 Task: Add Derma-E Vitamin E Oil 14000 Iu to the cart.
Action: Mouse pressed left at (316, 117)
Screenshot: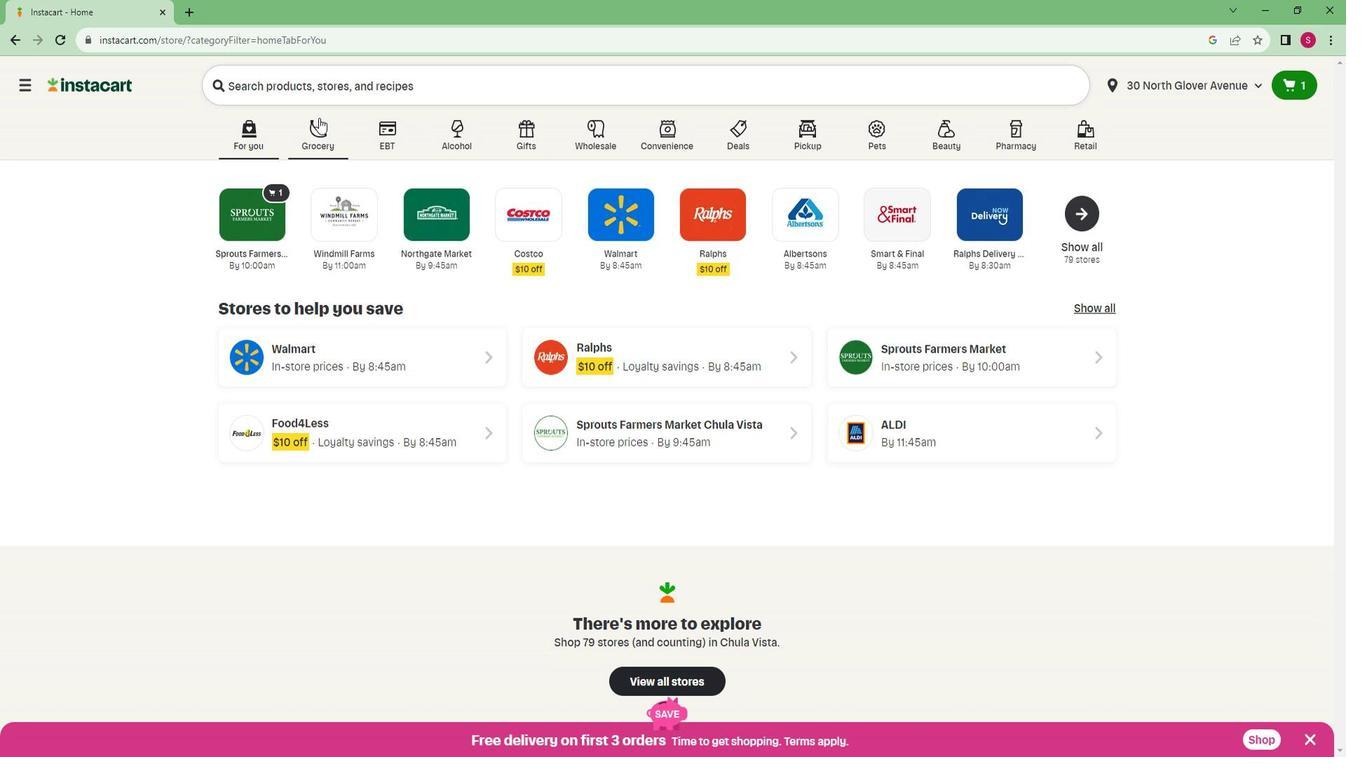 
Action: Mouse moved to (290, 388)
Screenshot: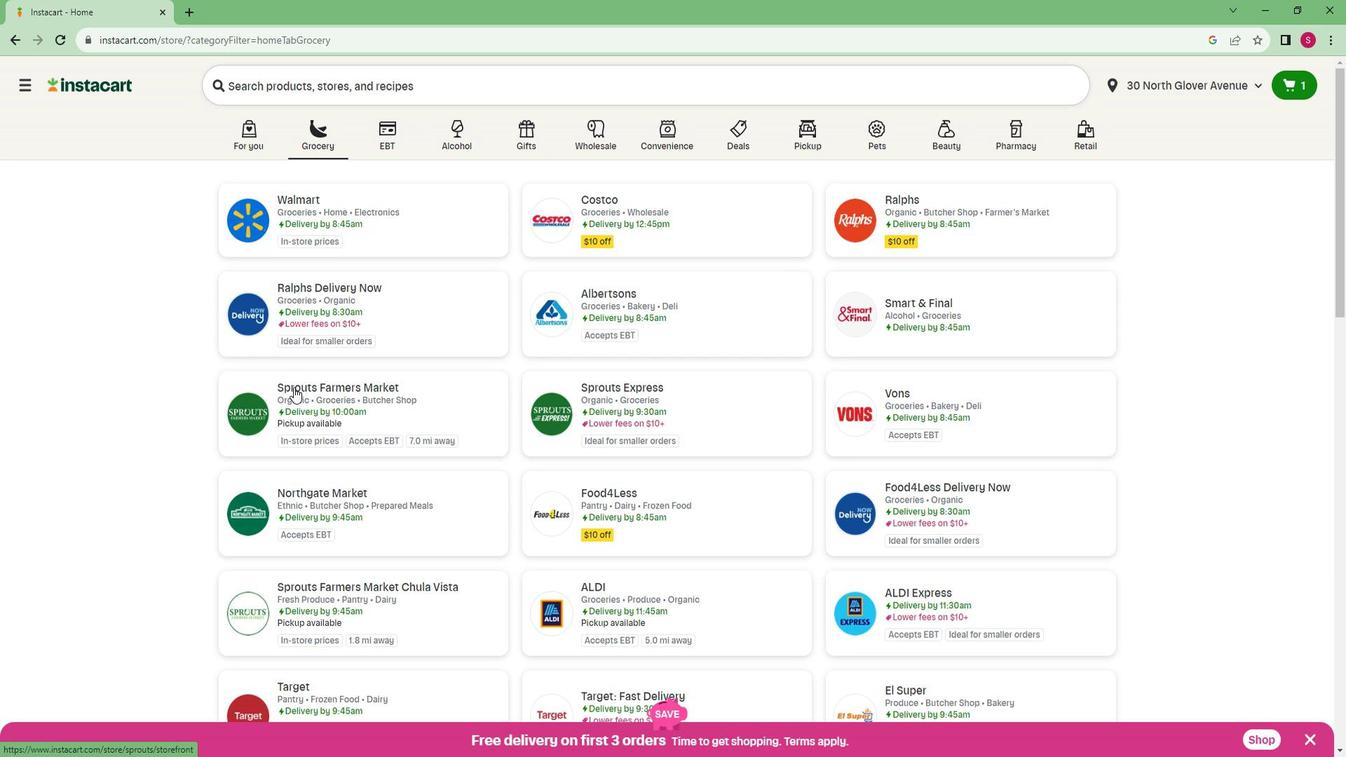 
Action: Mouse pressed left at (290, 388)
Screenshot: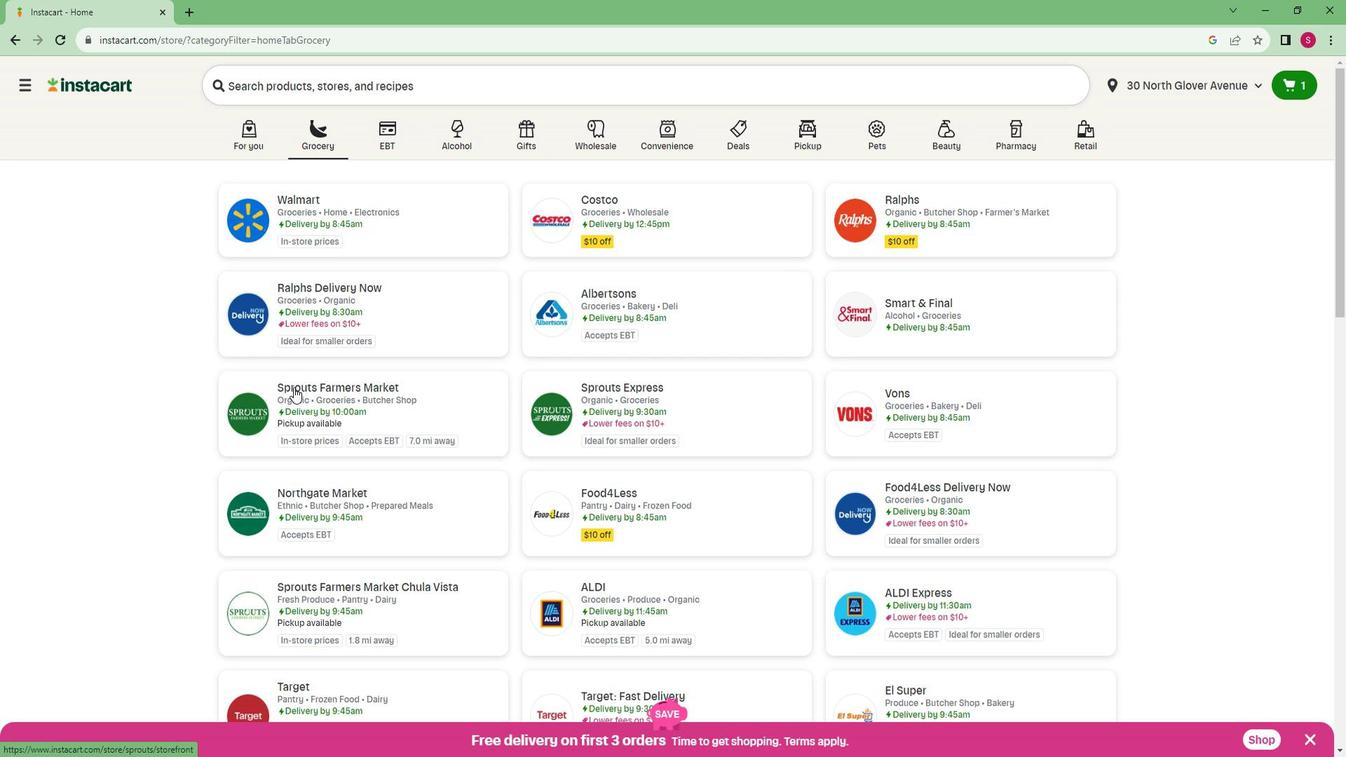 
Action: Mouse moved to (70, 533)
Screenshot: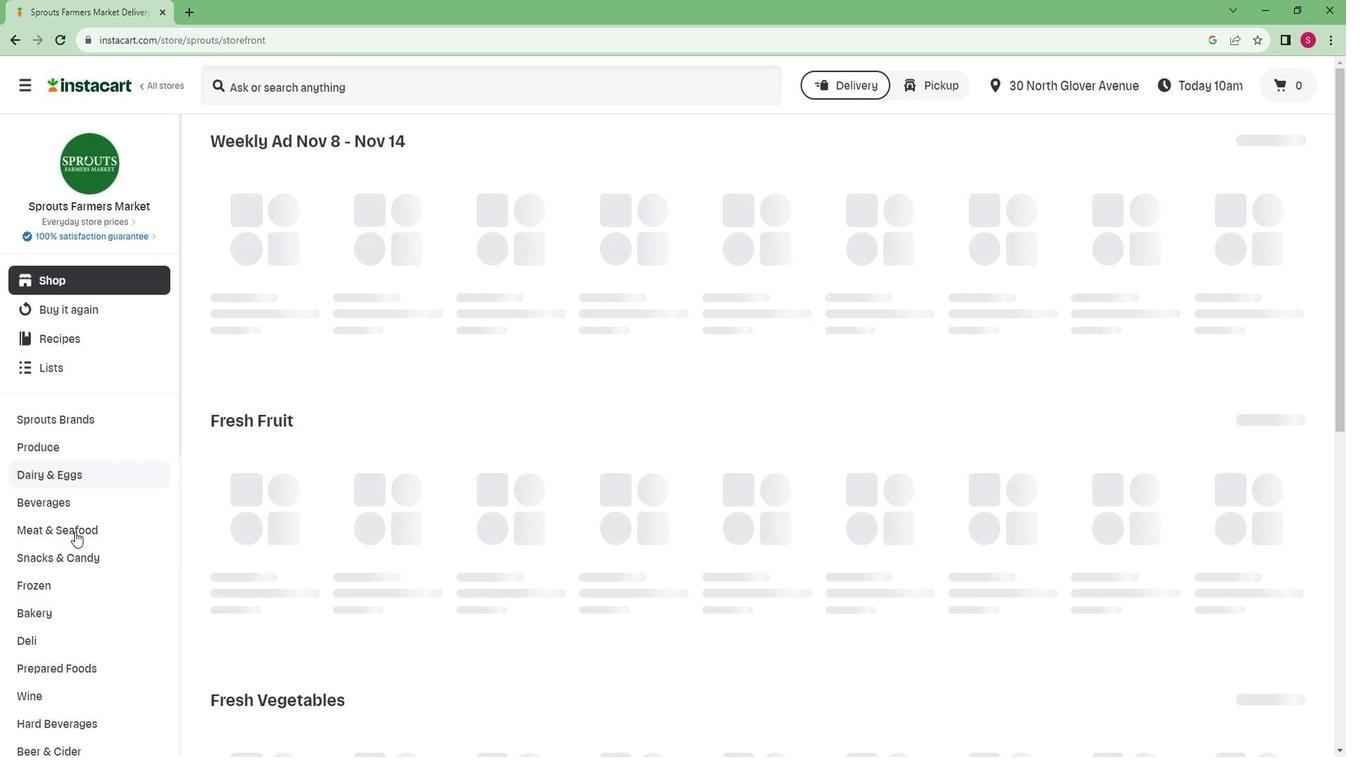 
Action: Mouse scrolled (70, 532) with delta (0, 0)
Screenshot: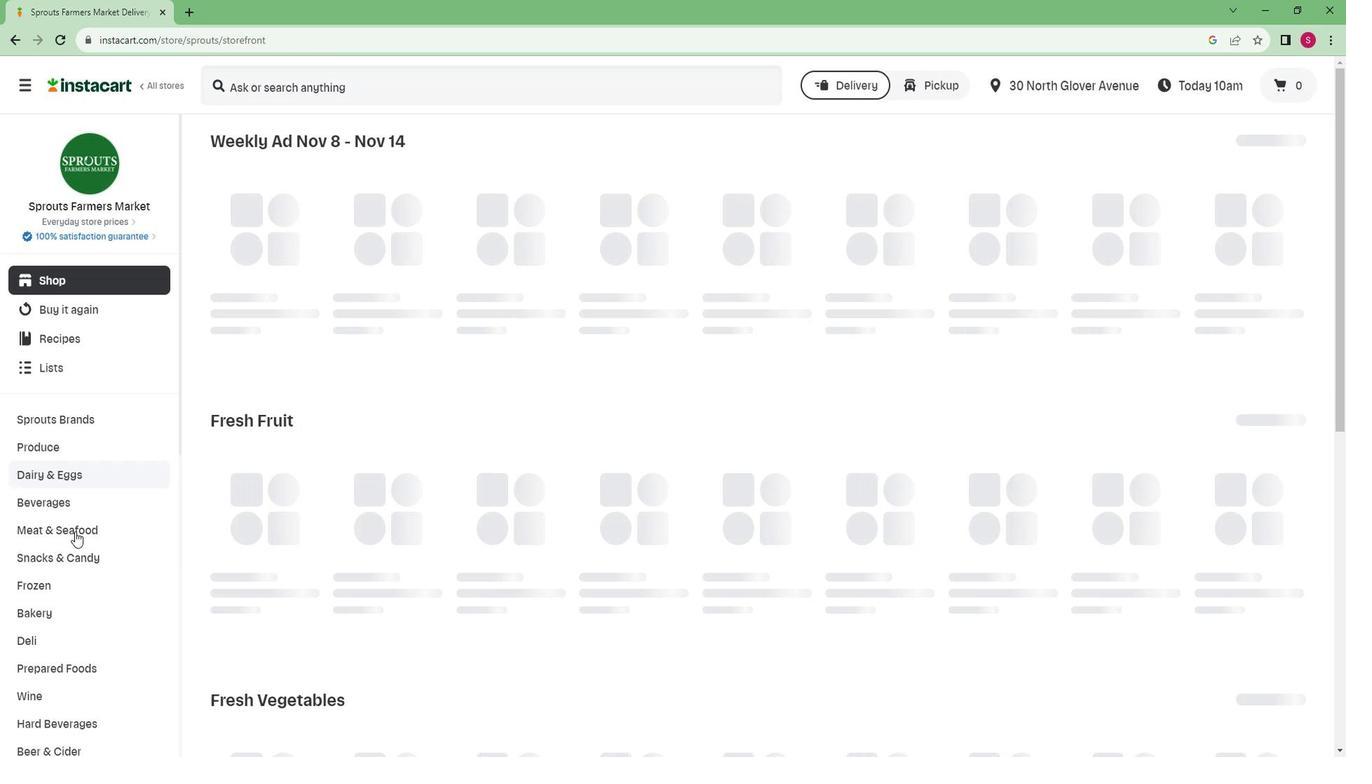 
Action: Mouse scrolled (70, 532) with delta (0, 0)
Screenshot: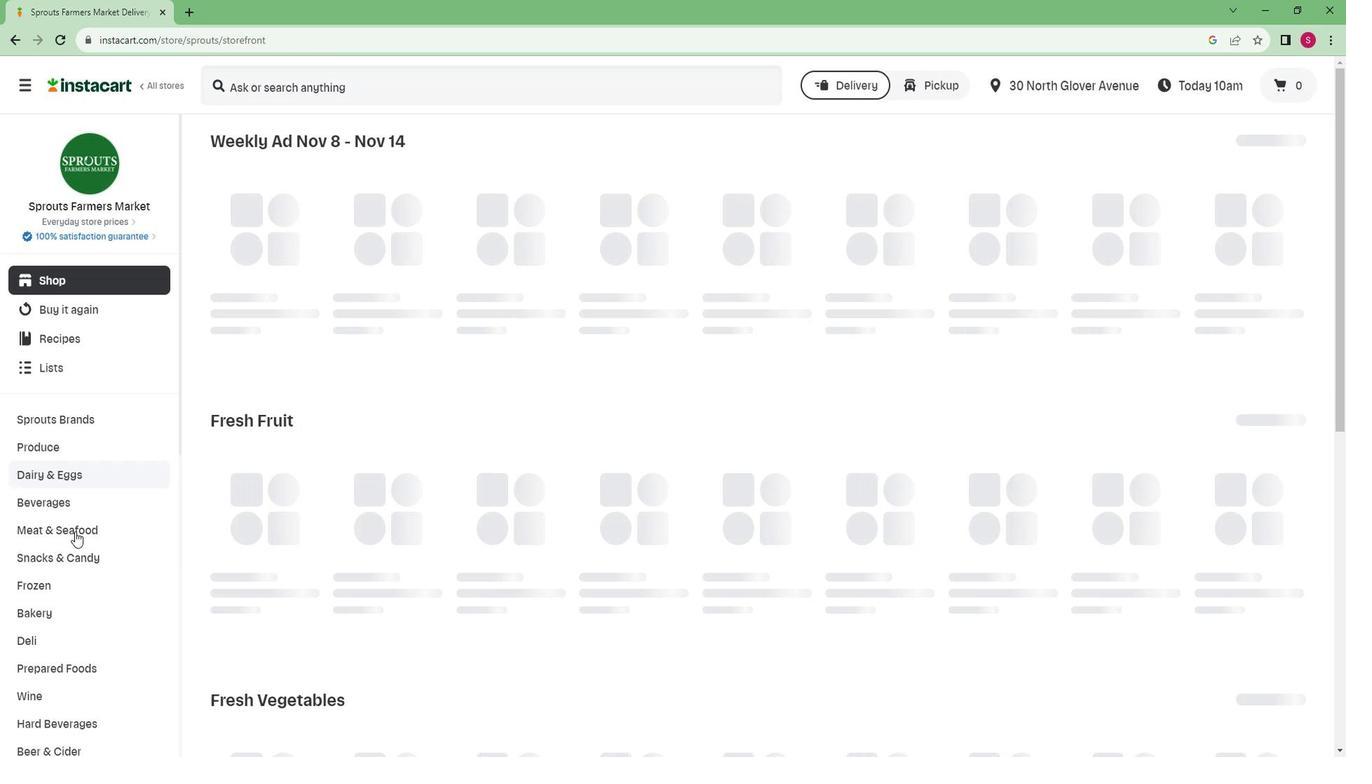 
Action: Mouse moved to (70, 533)
Screenshot: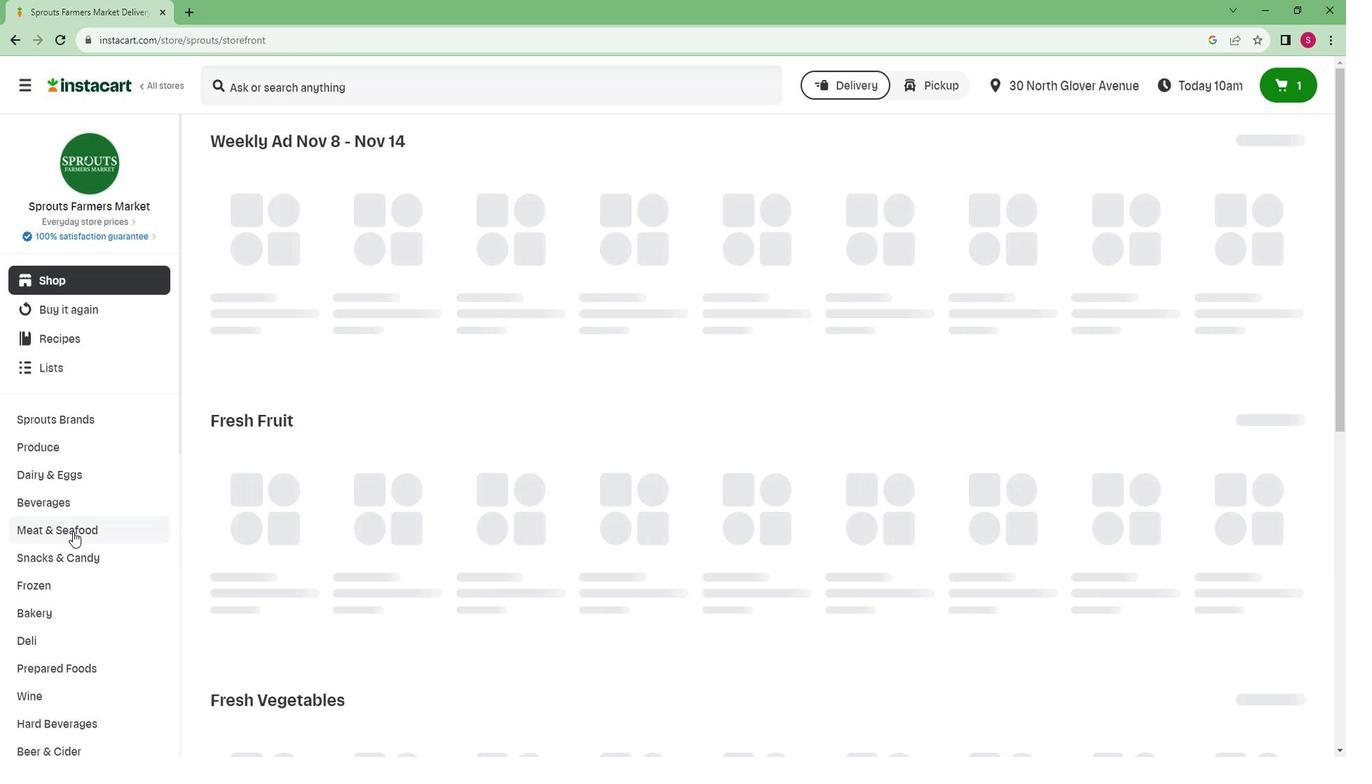 
Action: Mouse scrolled (70, 532) with delta (0, 0)
Screenshot: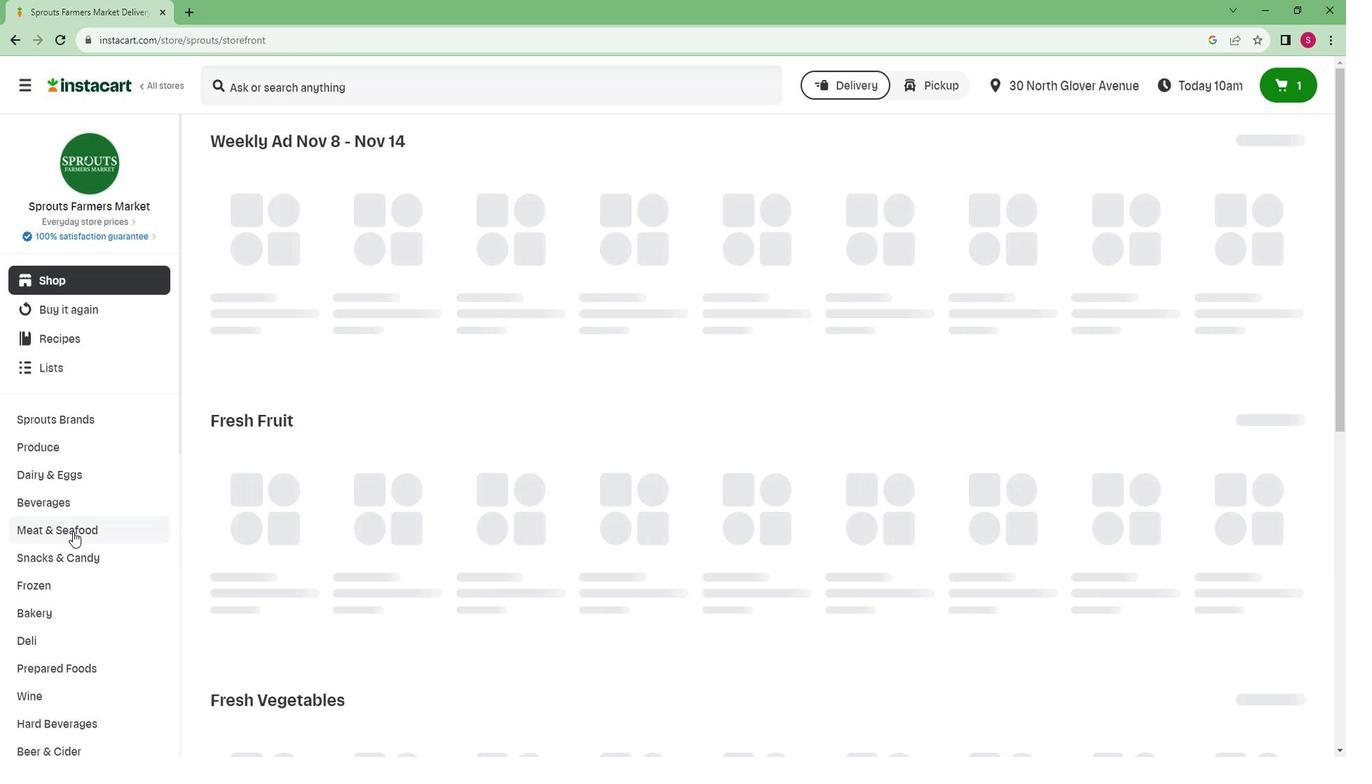 
Action: Mouse moved to (68, 532)
Screenshot: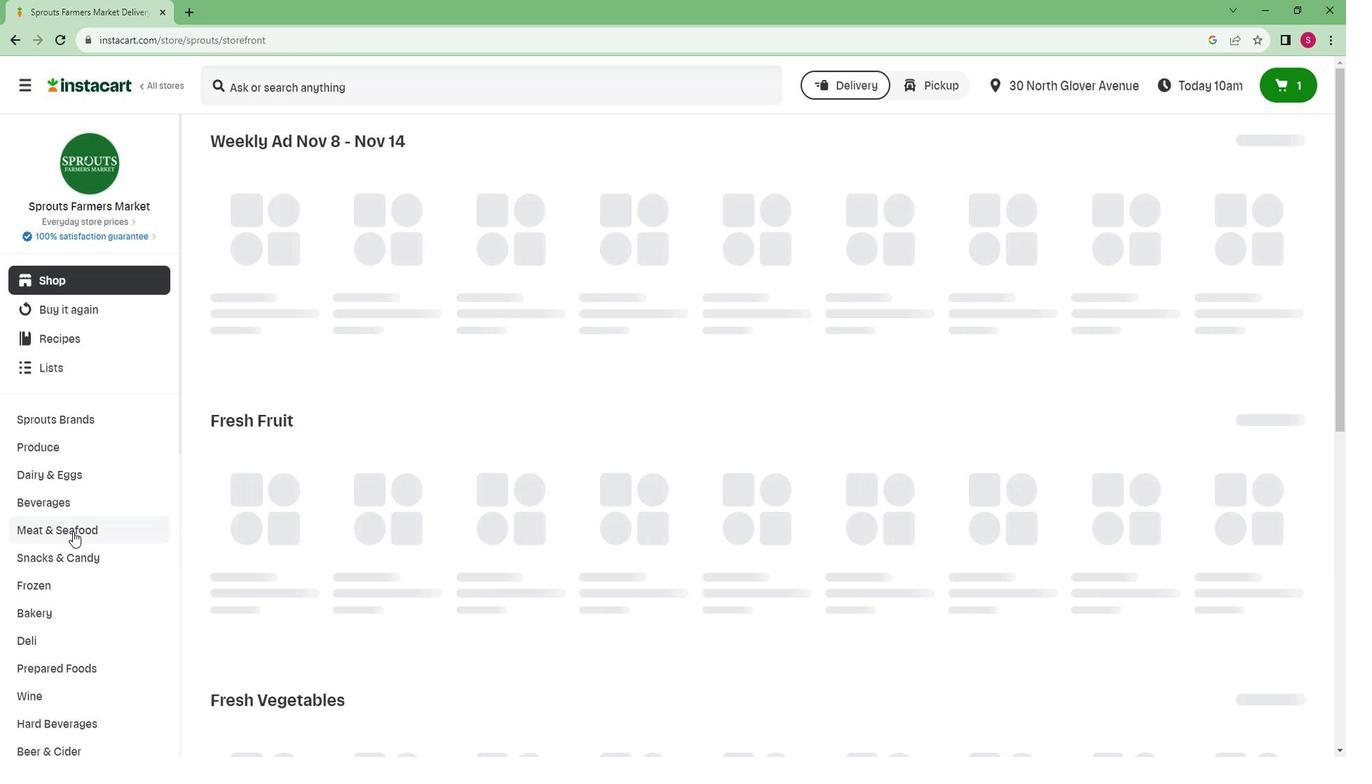 
Action: Mouse scrolled (68, 532) with delta (0, 0)
Screenshot: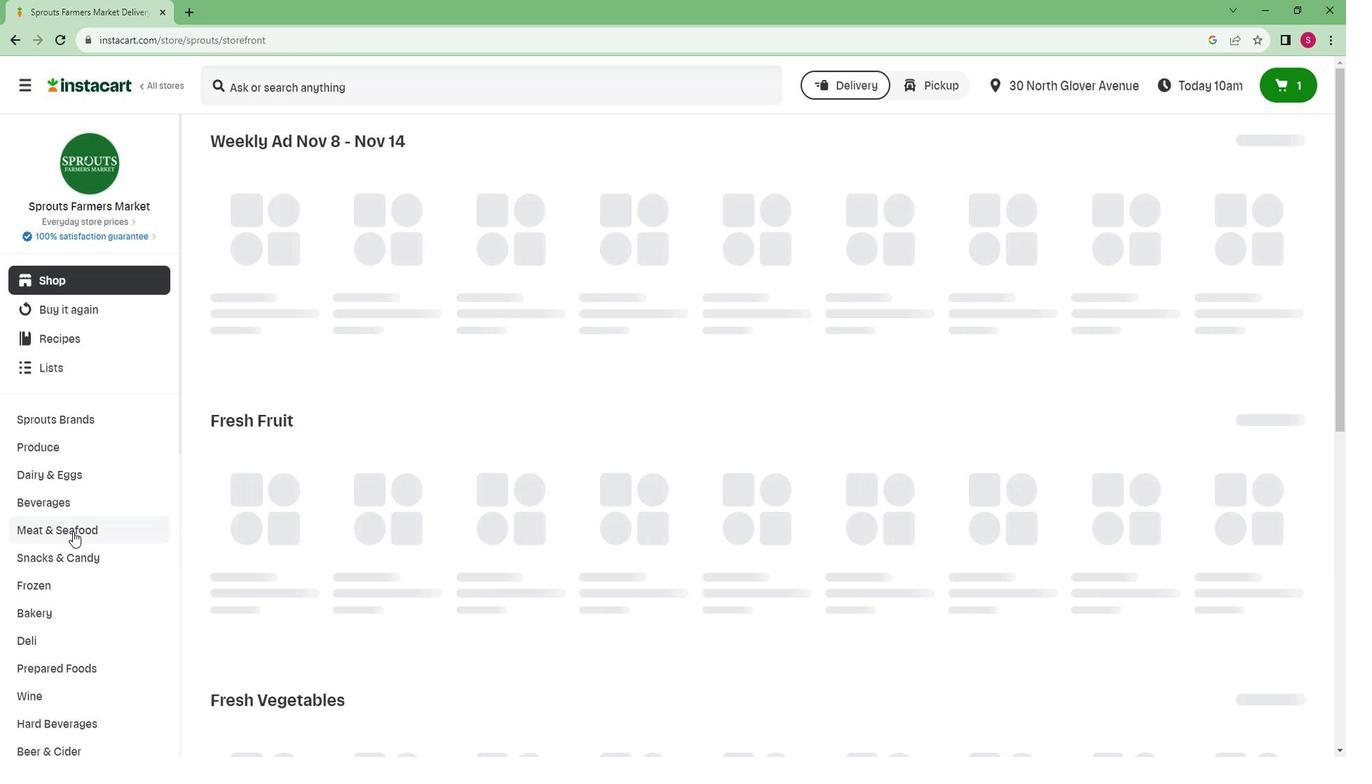 
Action: Mouse moved to (68, 526)
Screenshot: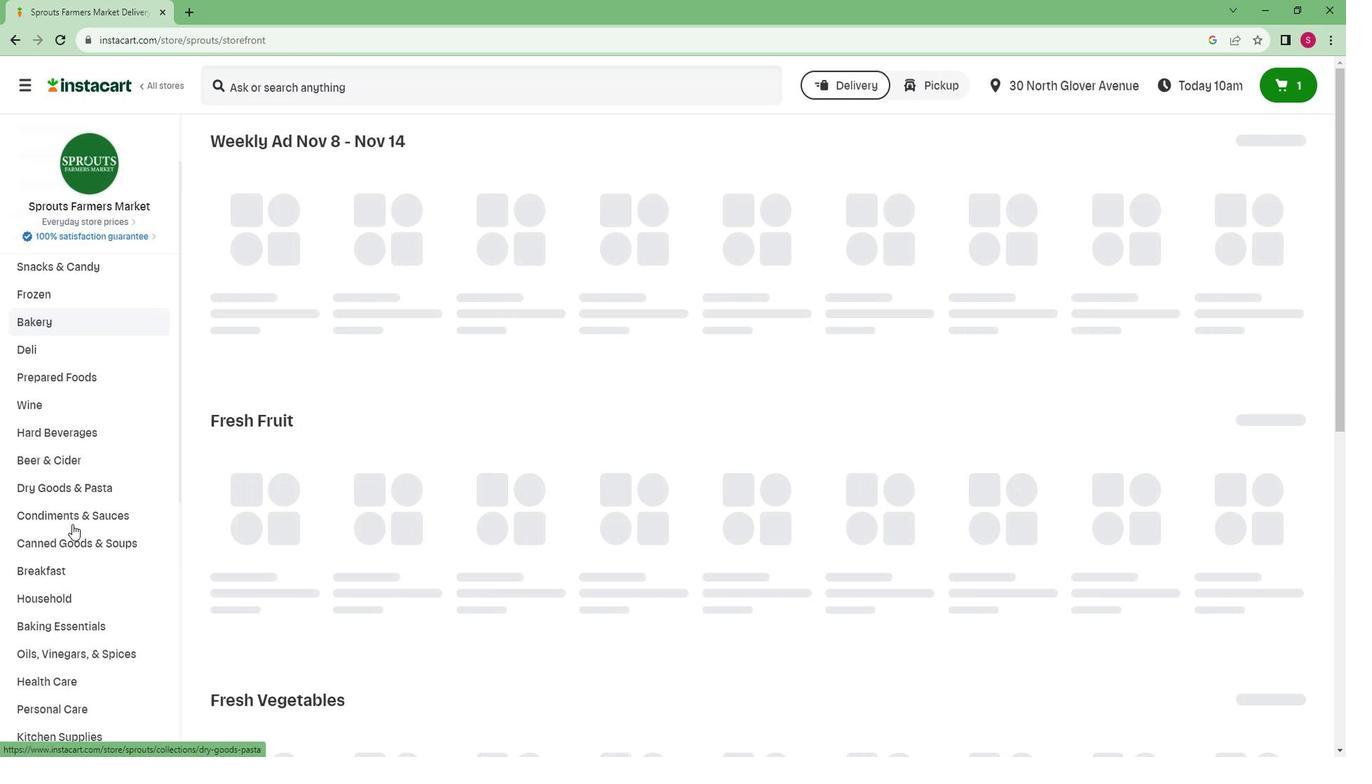 
Action: Mouse scrolled (68, 525) with delta (0, 0)
Screenshot: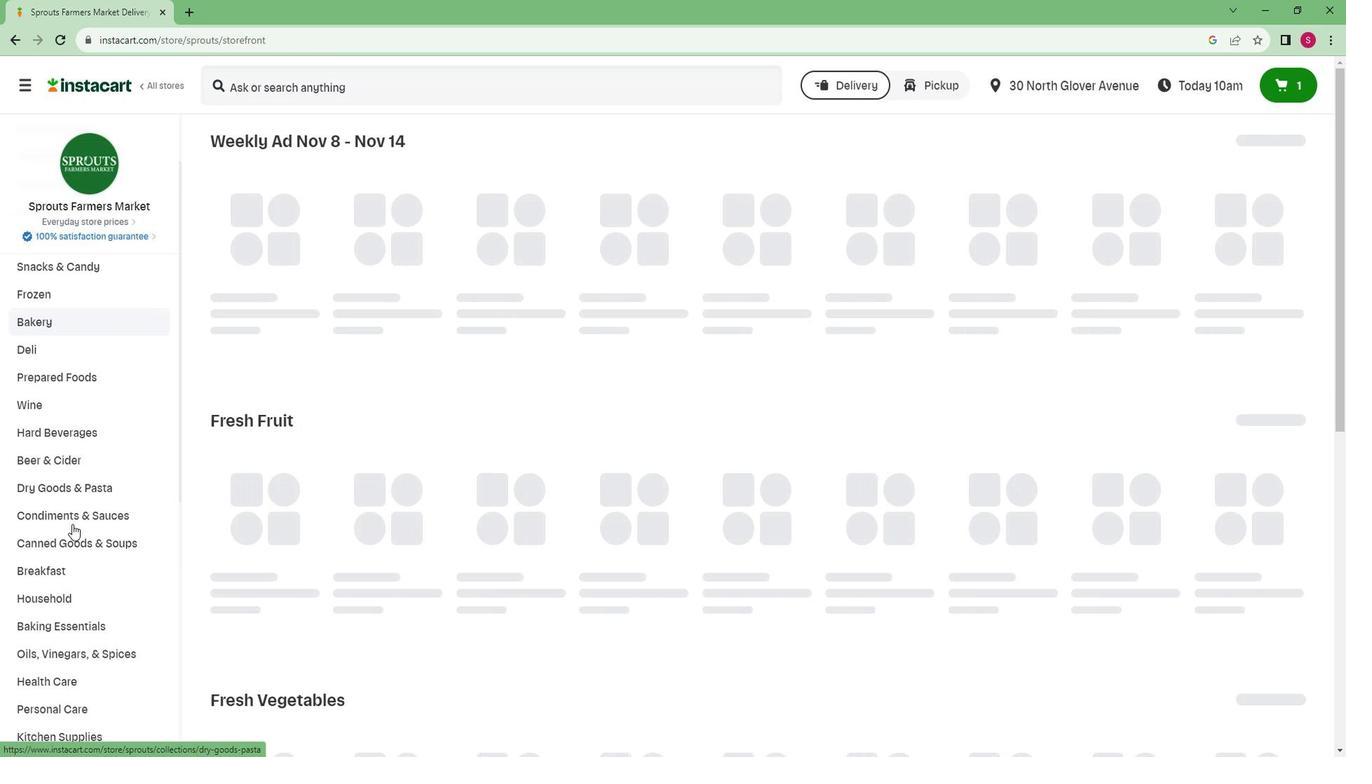 
Action: Mouse scrolled (68, 525) with delta (0, 0)
Screenshot: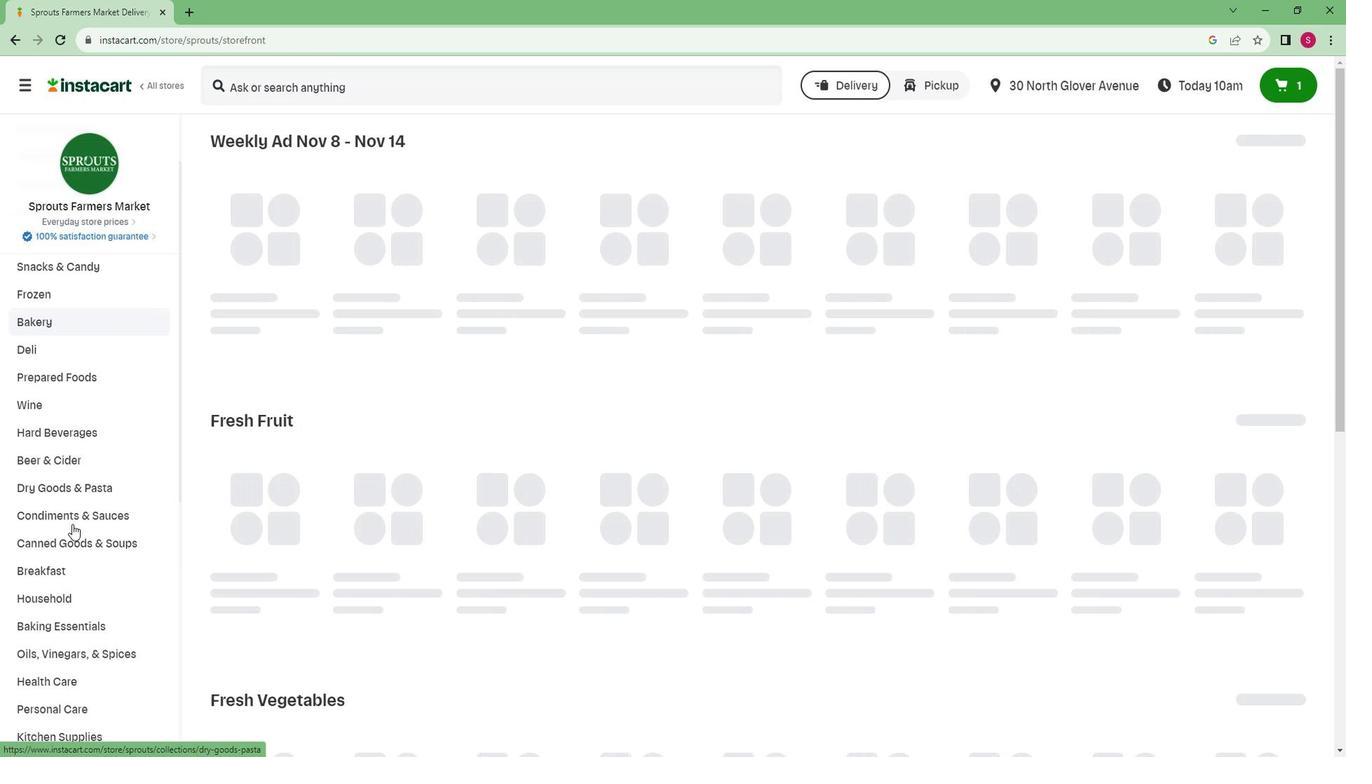 
Action: Mouse moved to (66, 525)
Screenshot: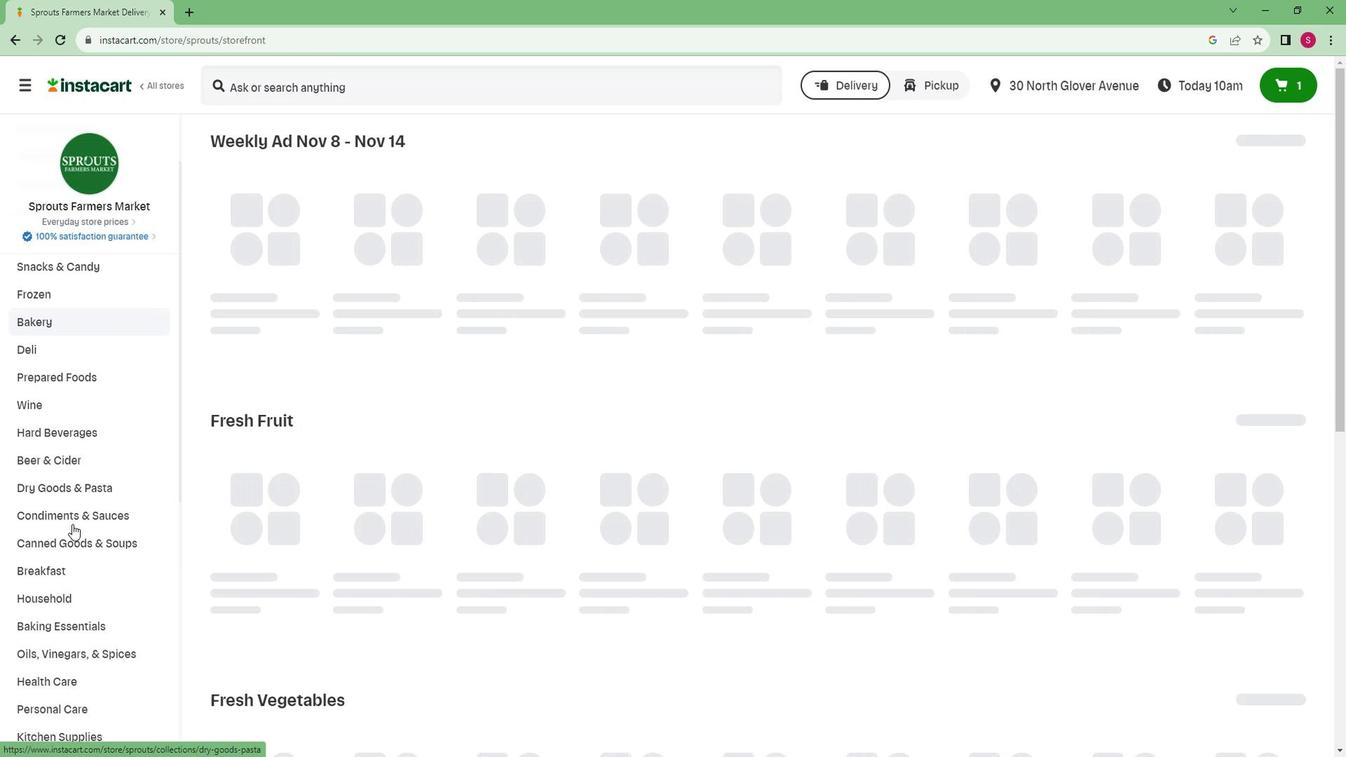 
Action: Mouse scrolled (66, 524) with delta (0, -1)
Screenshot: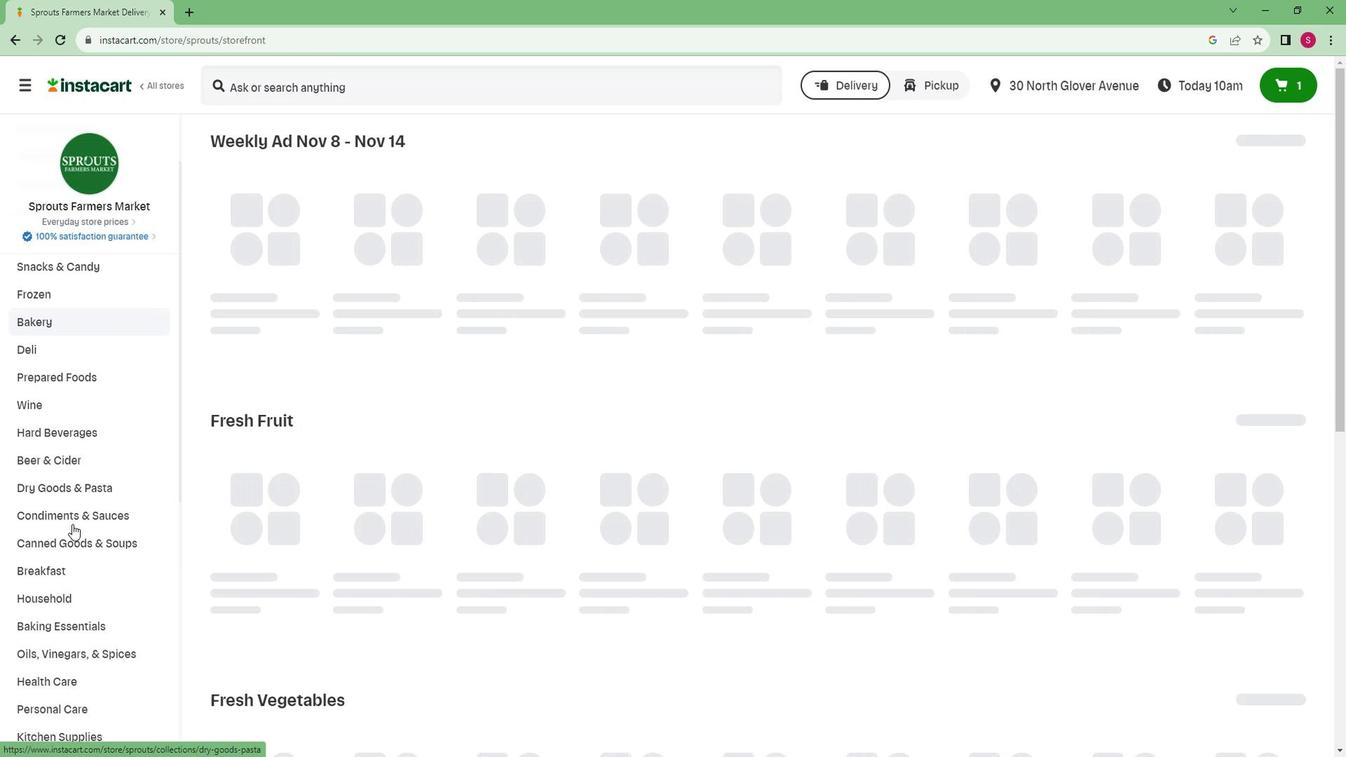 
Action: Mouse moved to (65, 524)
Screenshot: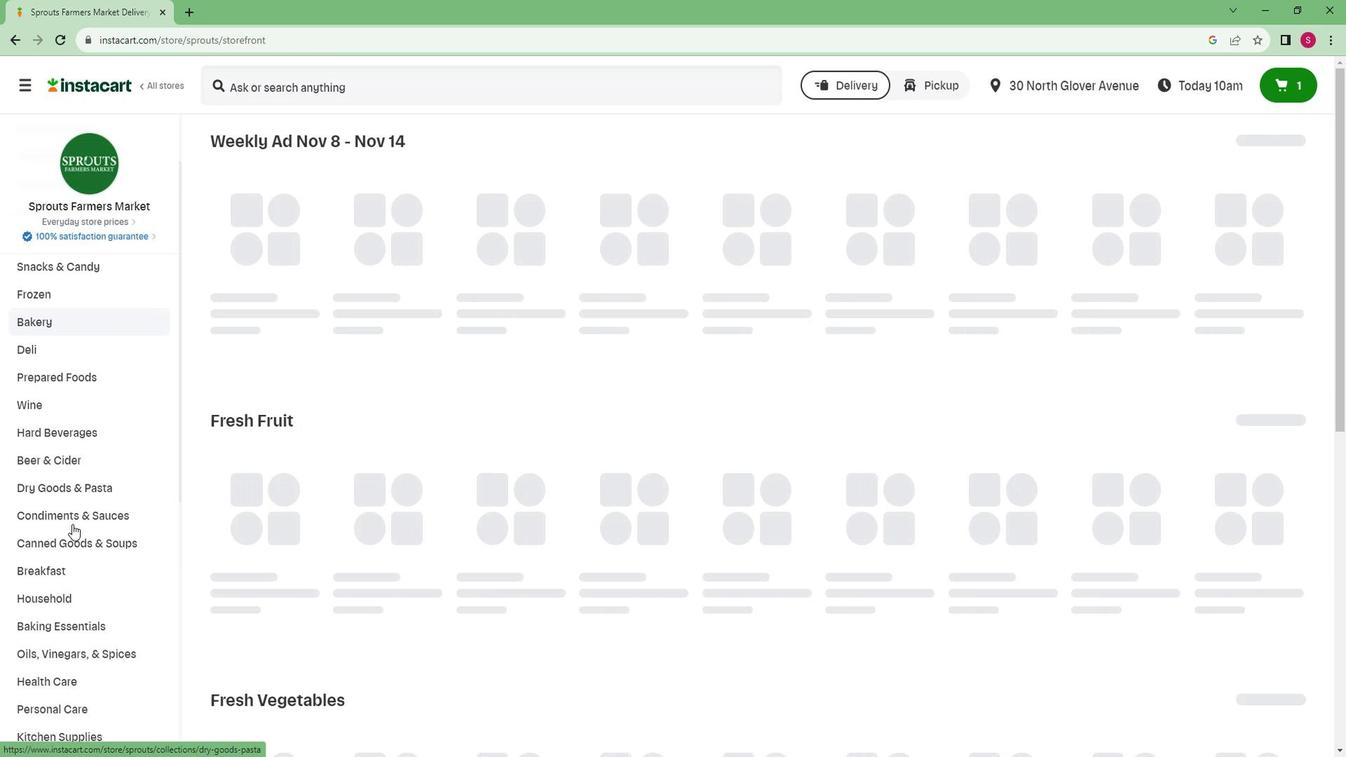 
Action: Mouse scrolled (65, 523) with delta (0, 0)
Screenshot: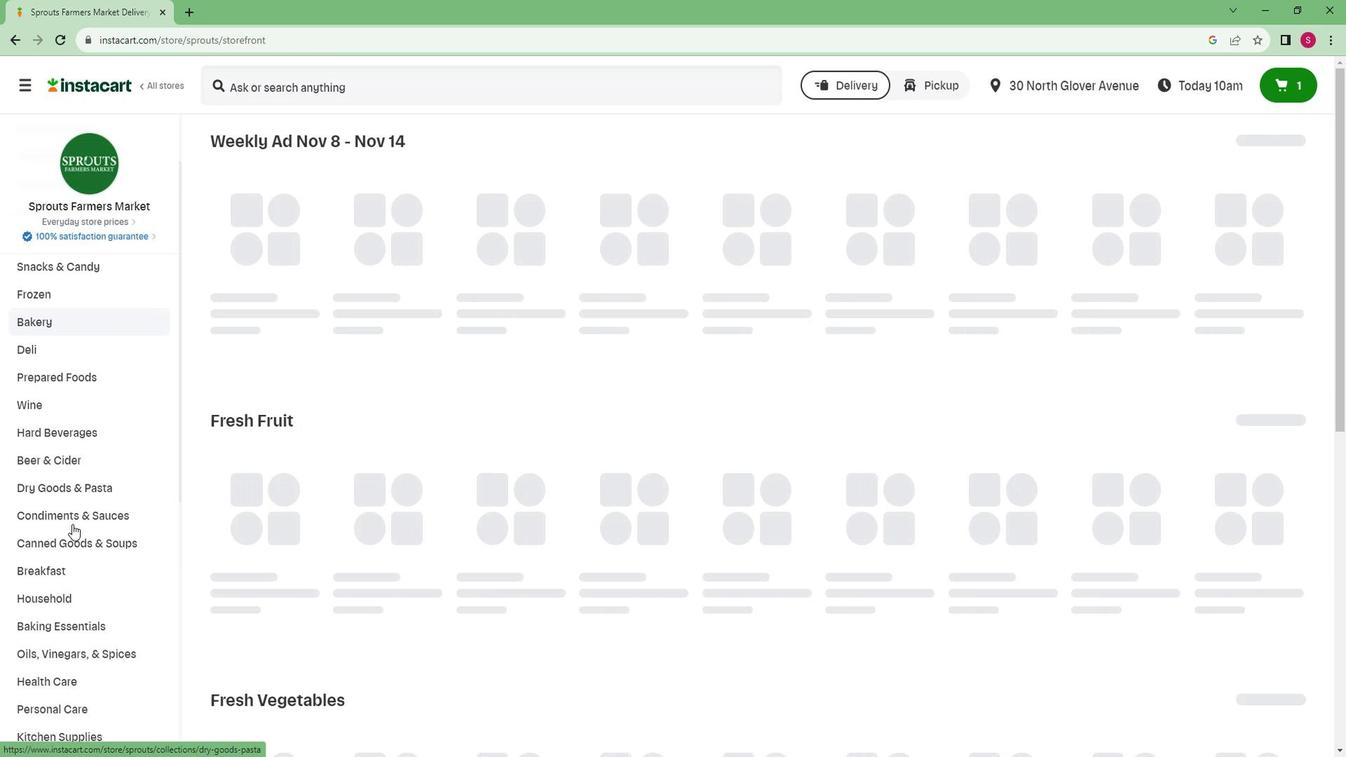 
Action: Mouse moved to (64, 522)
Screenshot: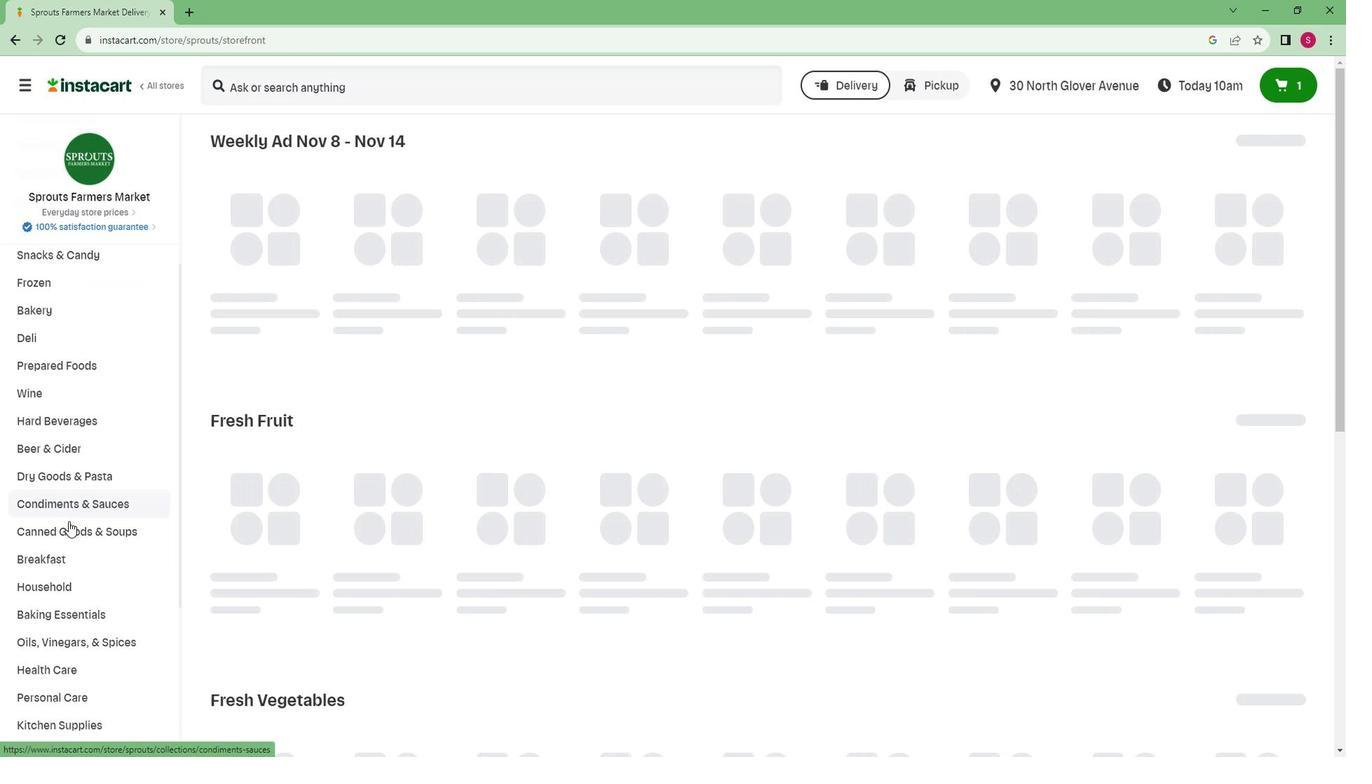 
Action: Mouse scrolled (64, 521) with delta (0, 0)
Screenshot: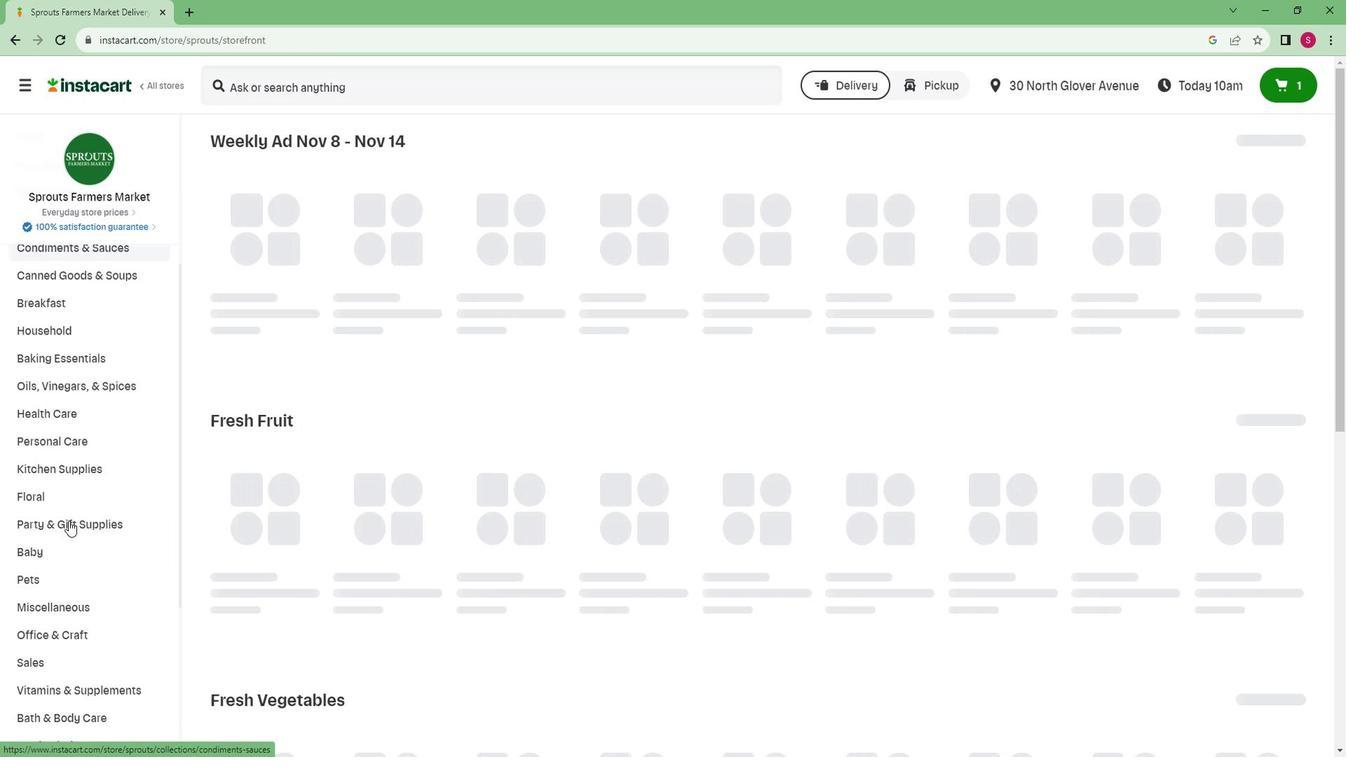
Action: Mouse scrolled (64, 521) with delta (0, 0)
Screenshot: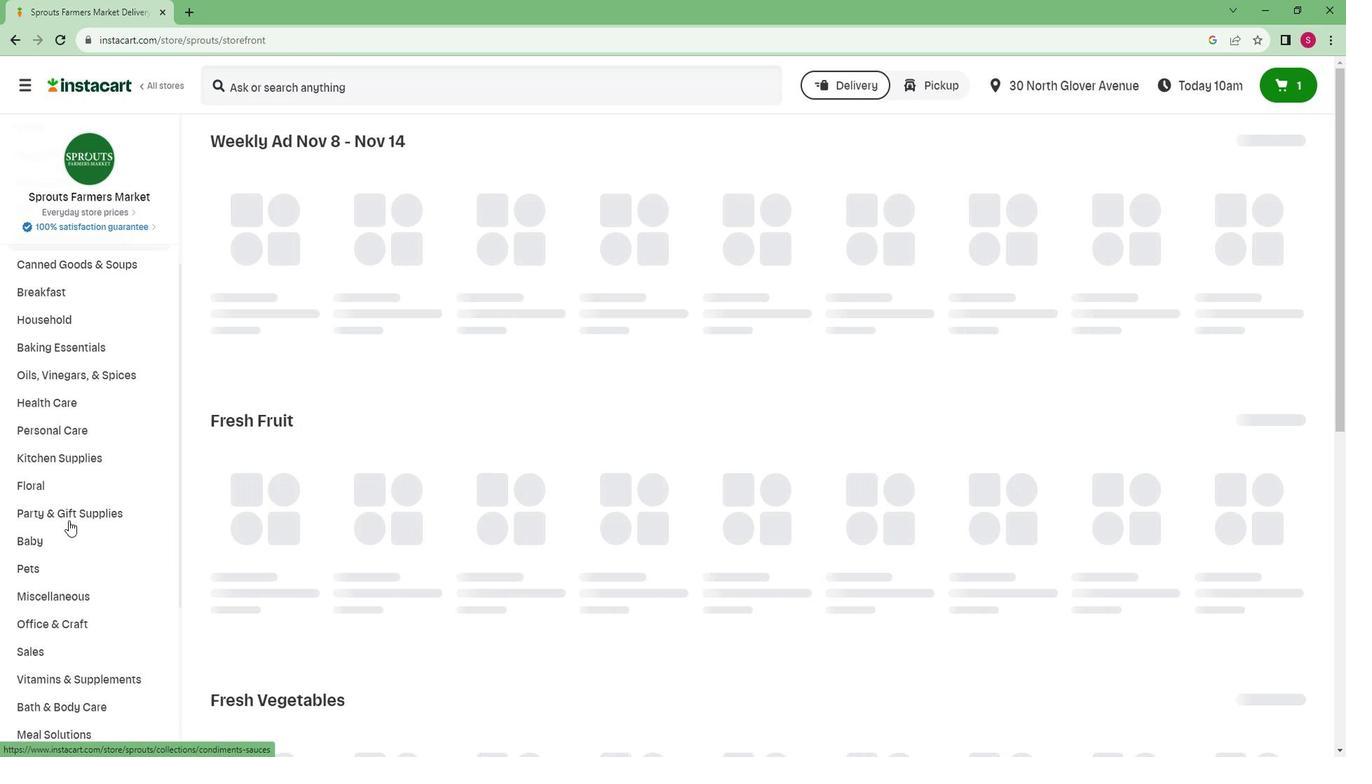 
Action: Mouse scrolled (64, 521) with delta (0, 0)
Screenshot: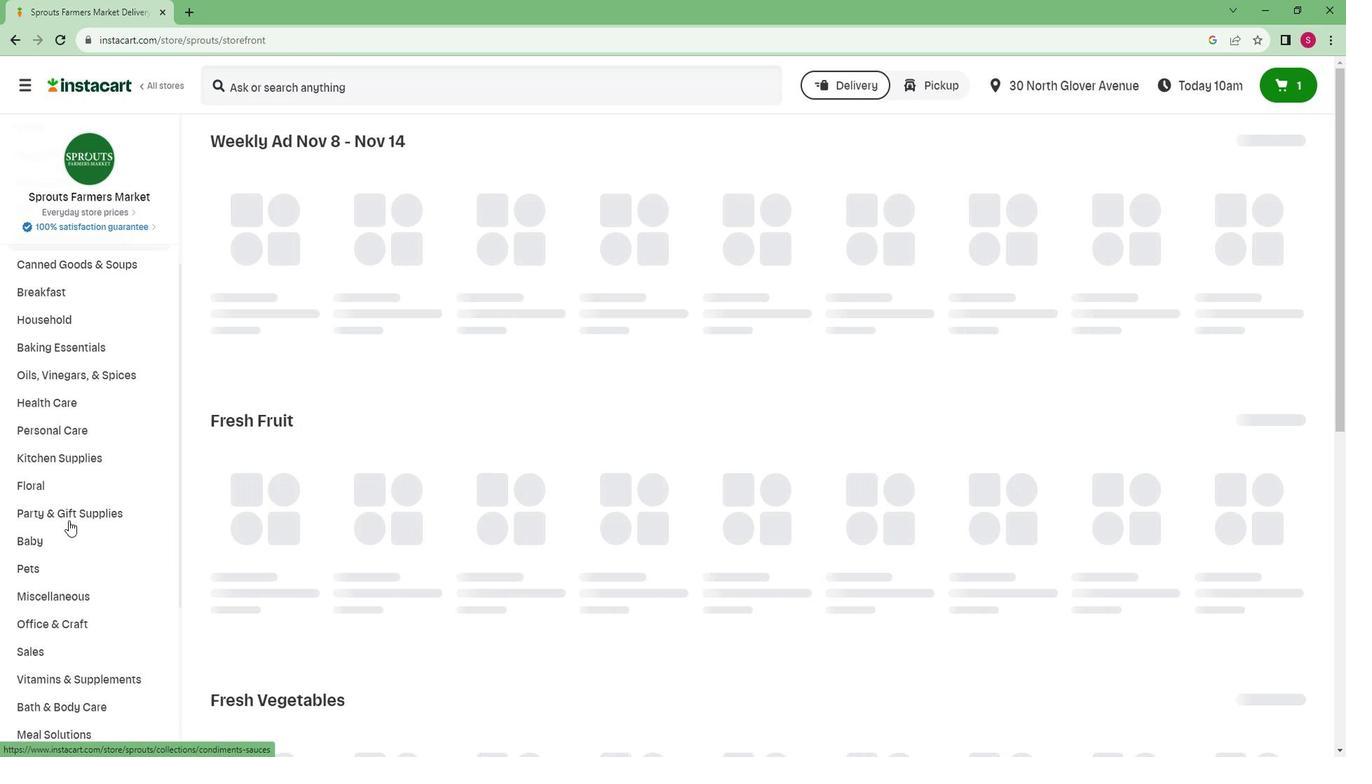 
Action: Mouse scrolled (64, 521) with delta (0, 0)
Screenshot: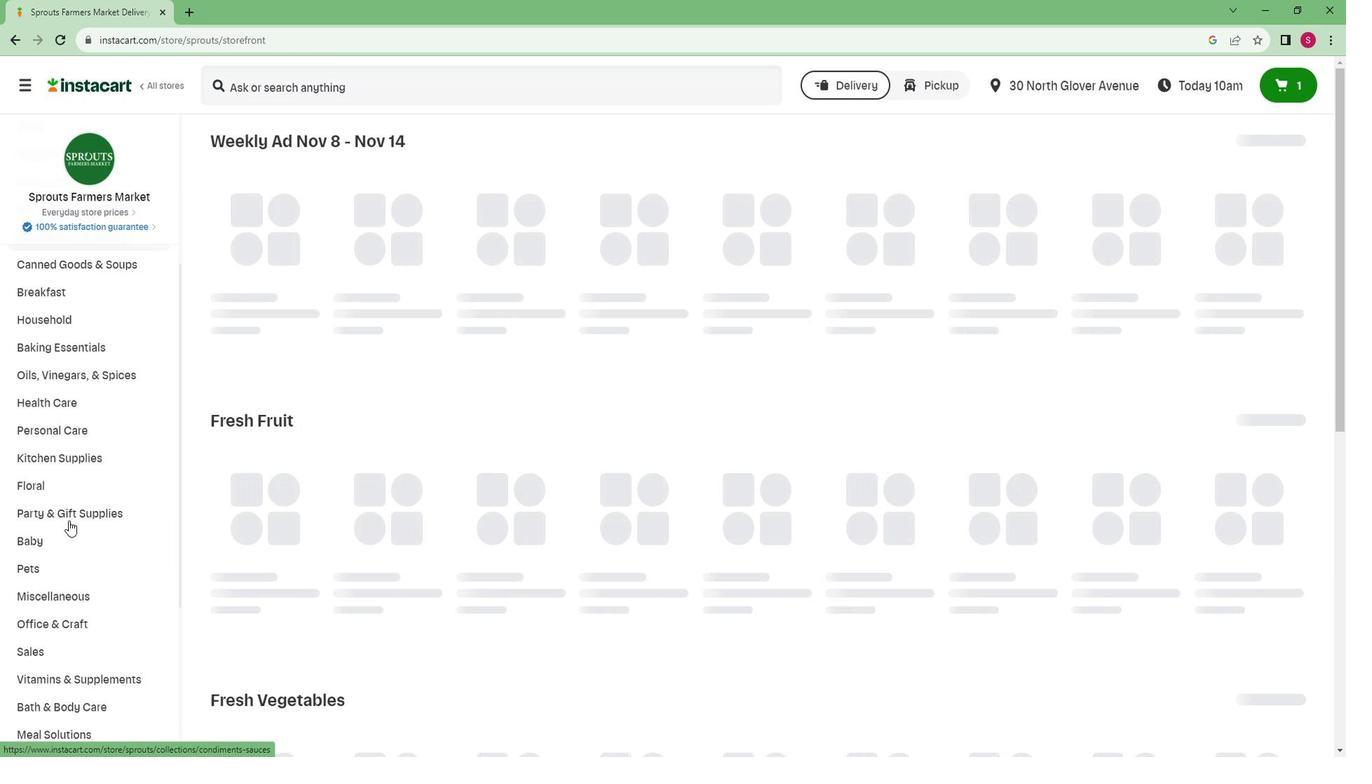 
Action: Mouse scrolled (64, 521) with delta (0, 0)
Screenshot: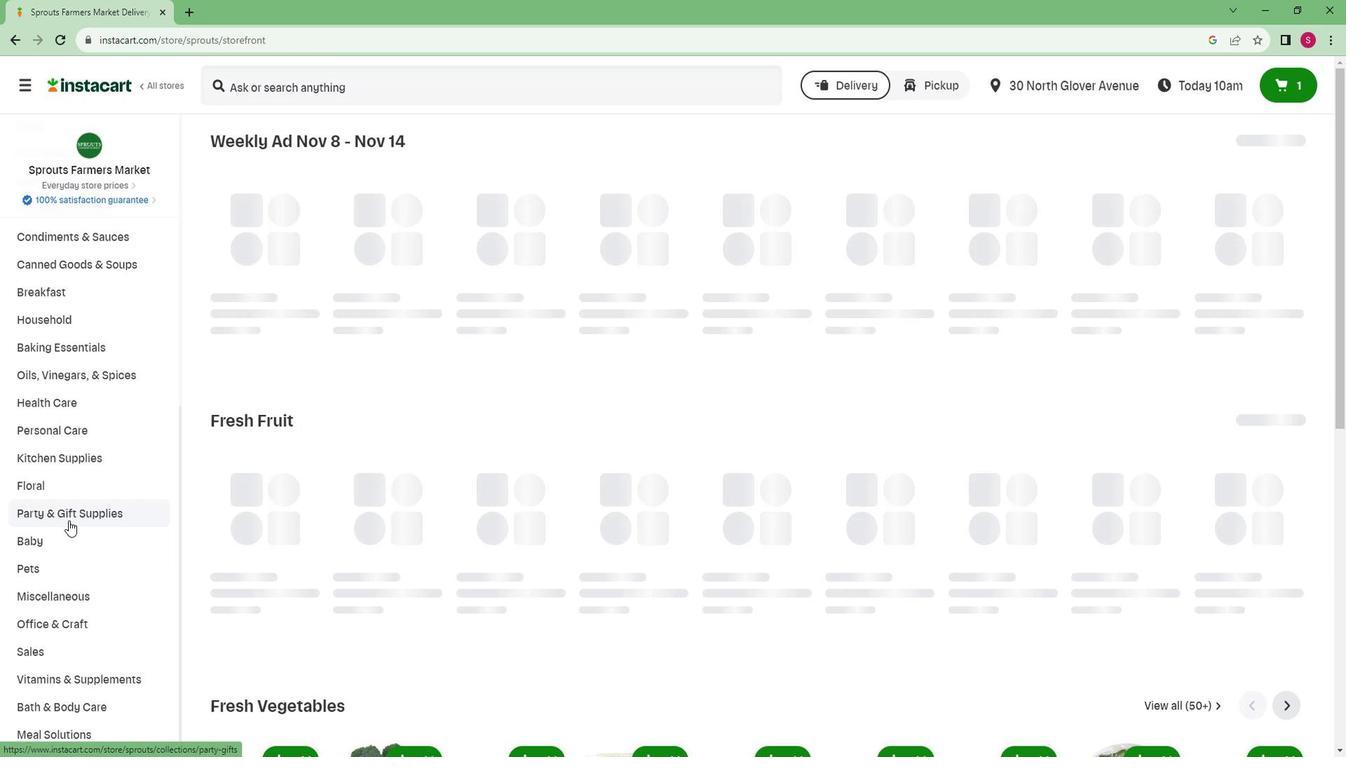 
Action: Mouse scrolled (64, 521) with delta (0, 0)
Screenshot: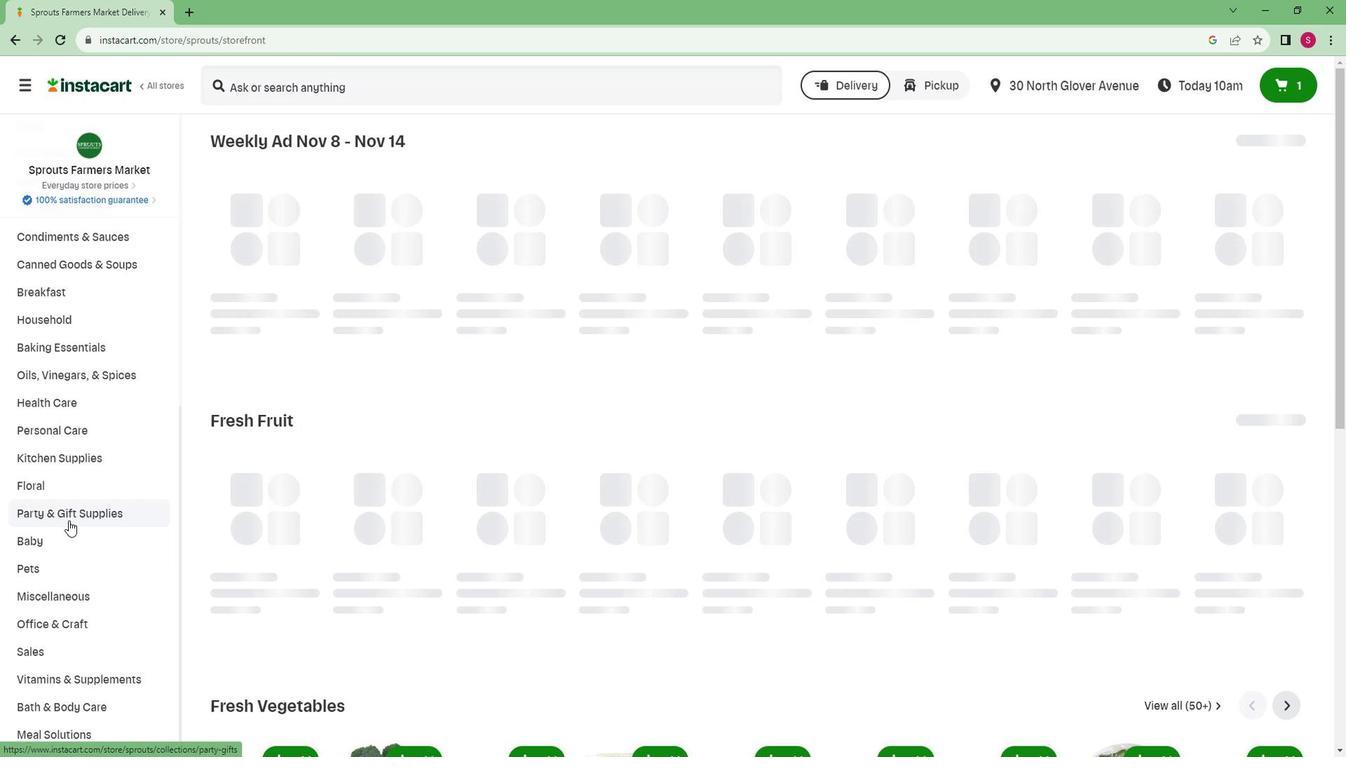 
Action: Mouse scrolled (64, 521) with delta (0, 0)
Screenshot: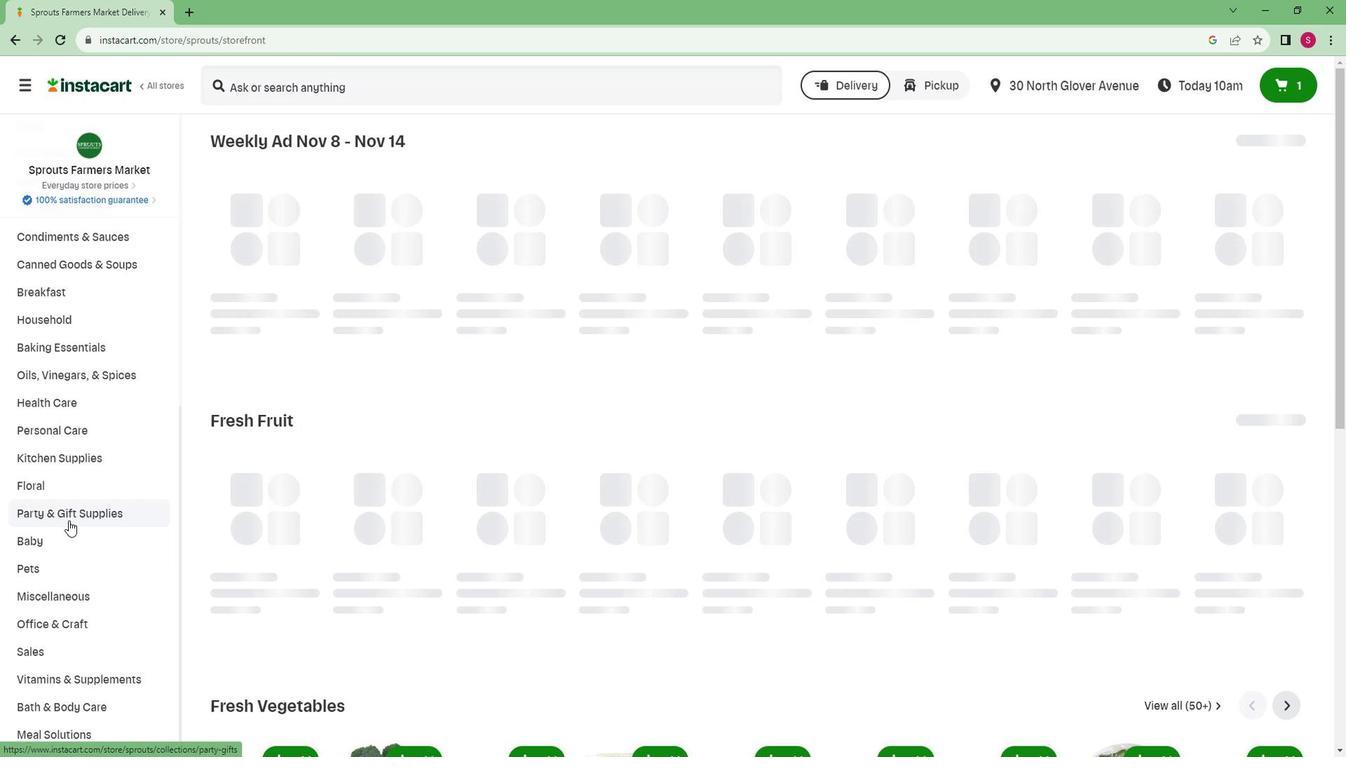 
Action: Mouse scrolled (64, 521) with delta (0, 0)
Screenshot: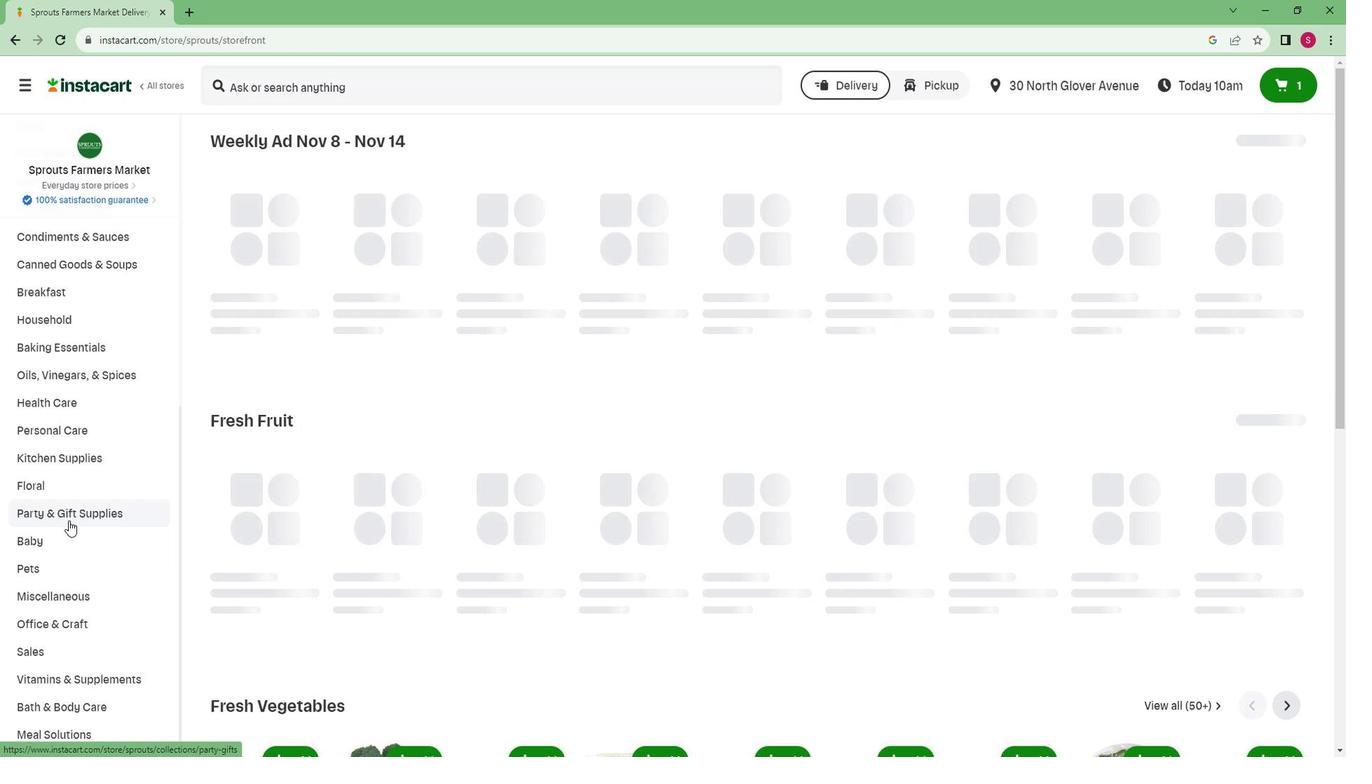 
Action: Mouse scrolled (64, 521) with delta (0, 0)
Screenshot: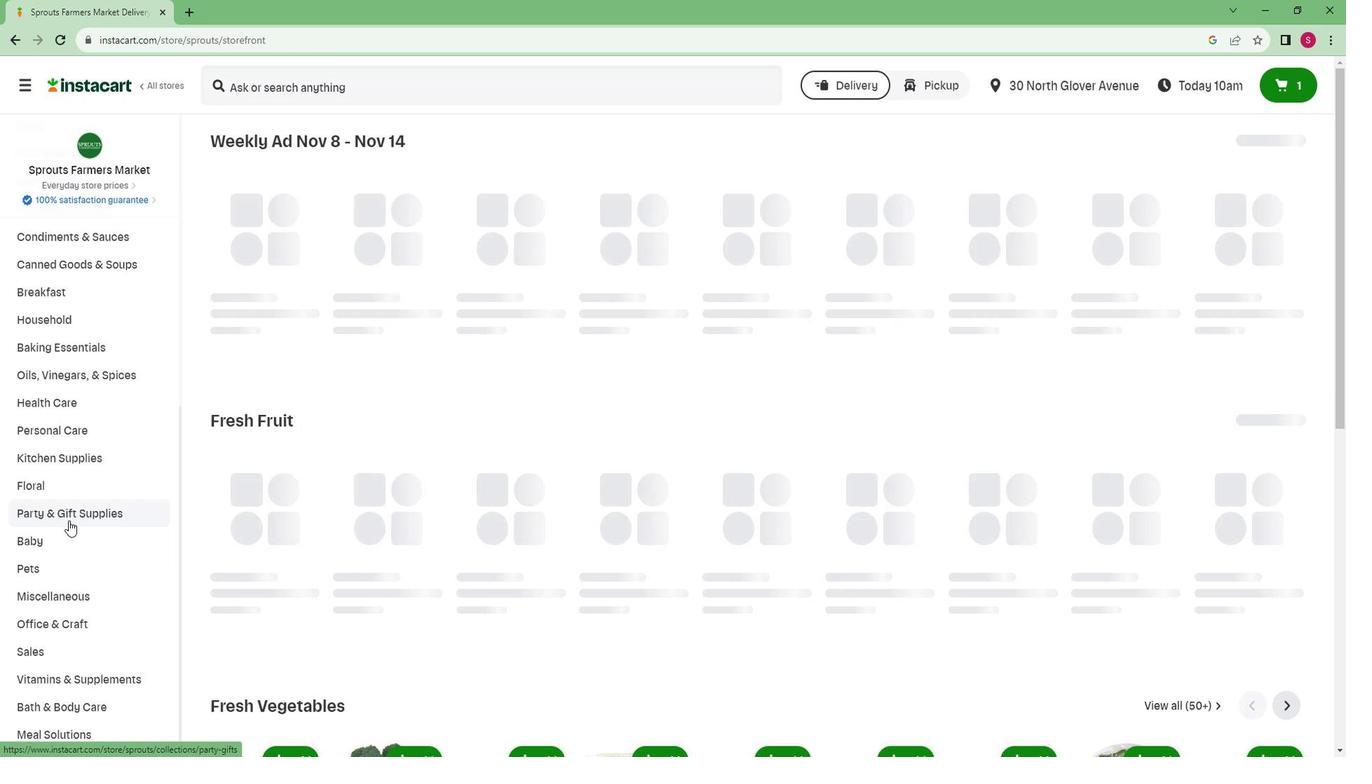 
Action: Mouse moved to (46, 705)
Screenshot: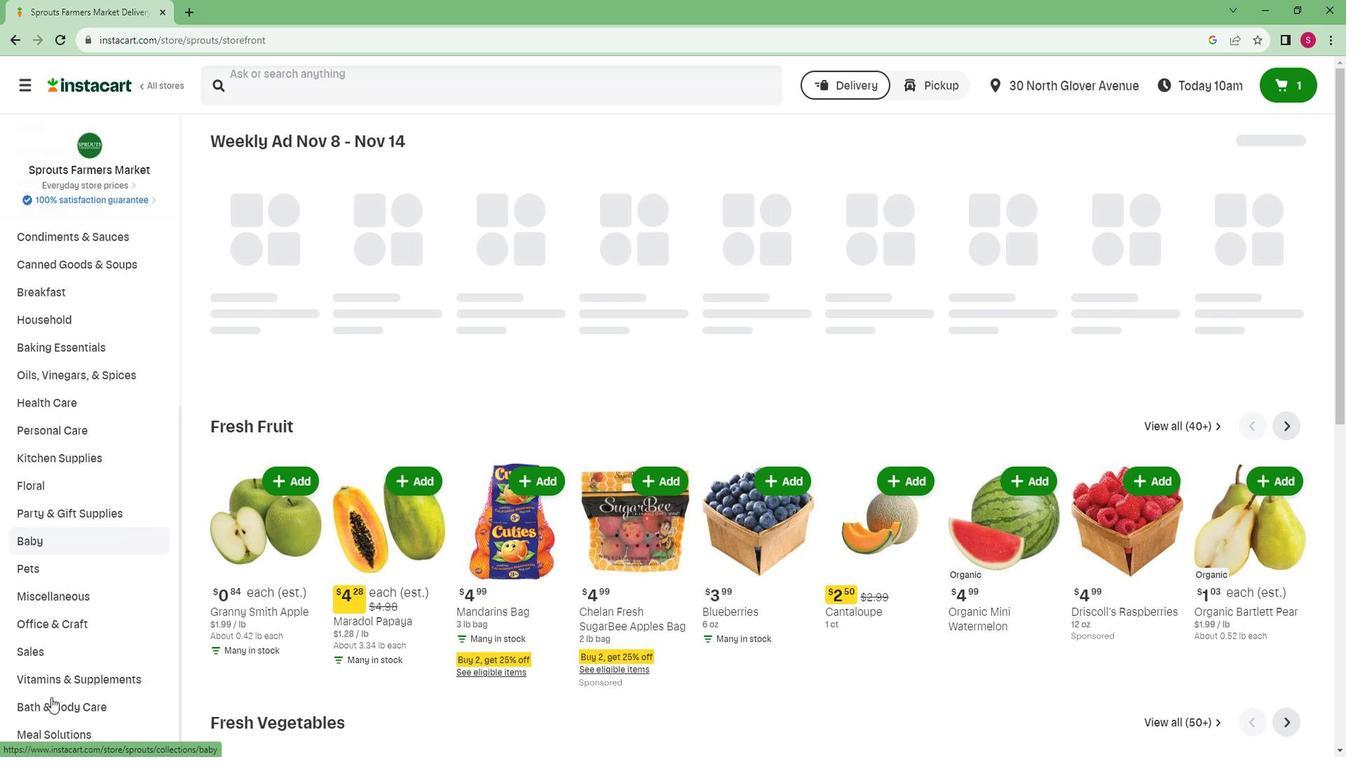 
Action: Mouse pressed left at (46, 705)
Screenshot: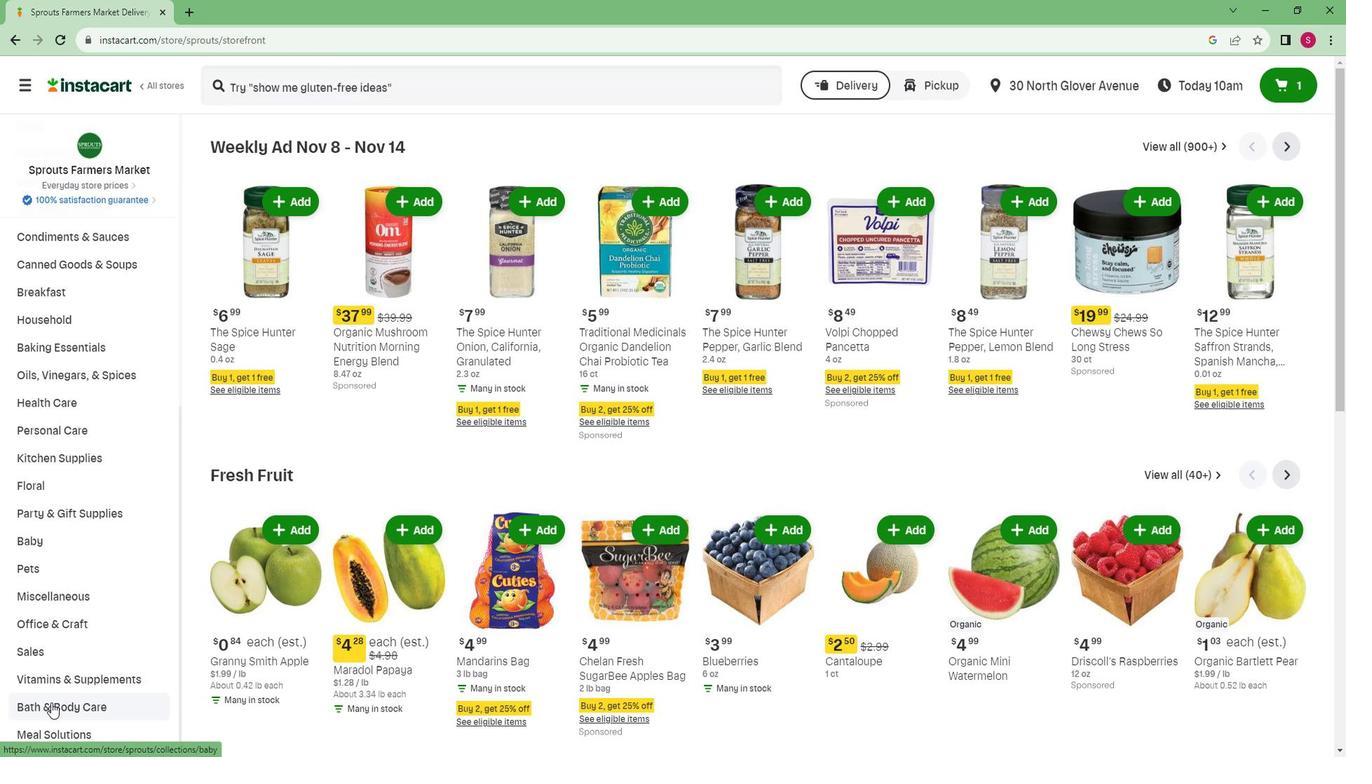 
Action: Mouse moved to (1123, 175)
Screenshot: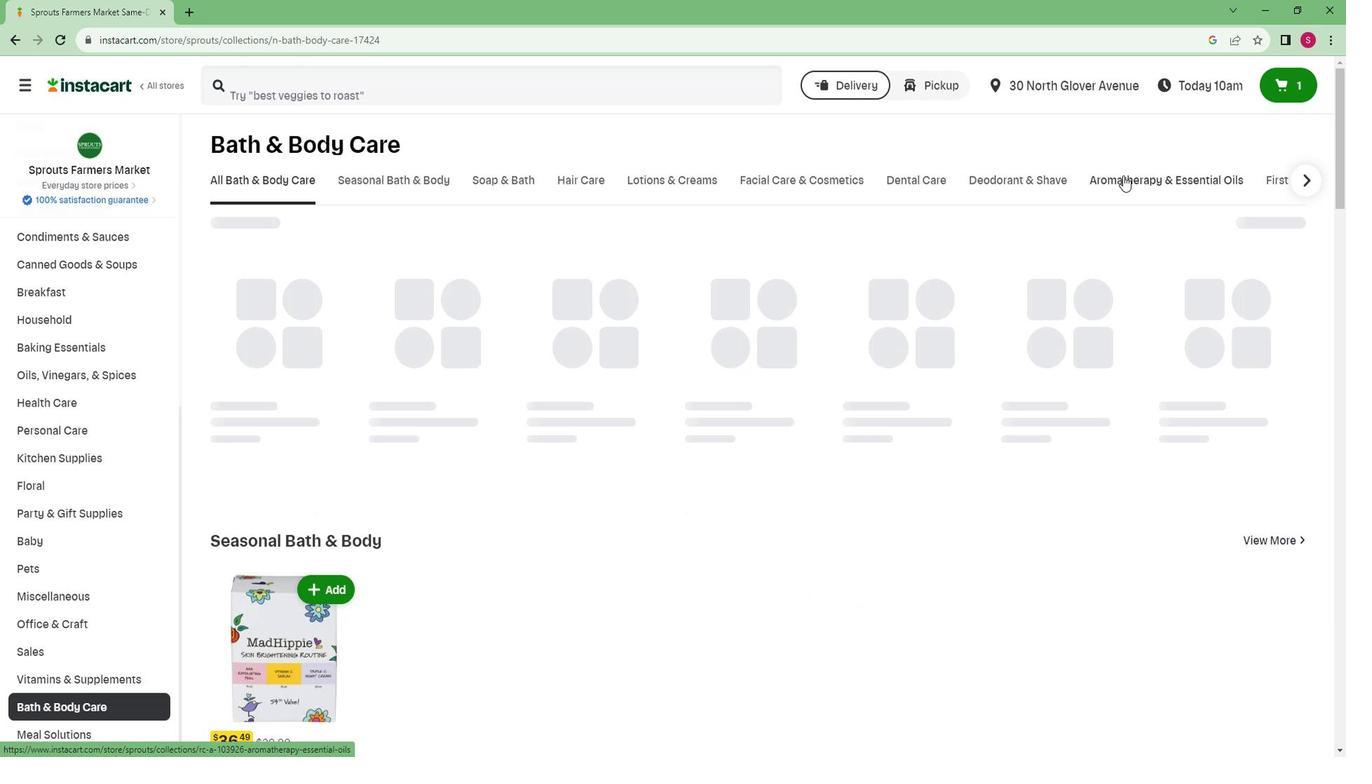 
Action: Mouse pressed left at (1123, 175)
Screenshot: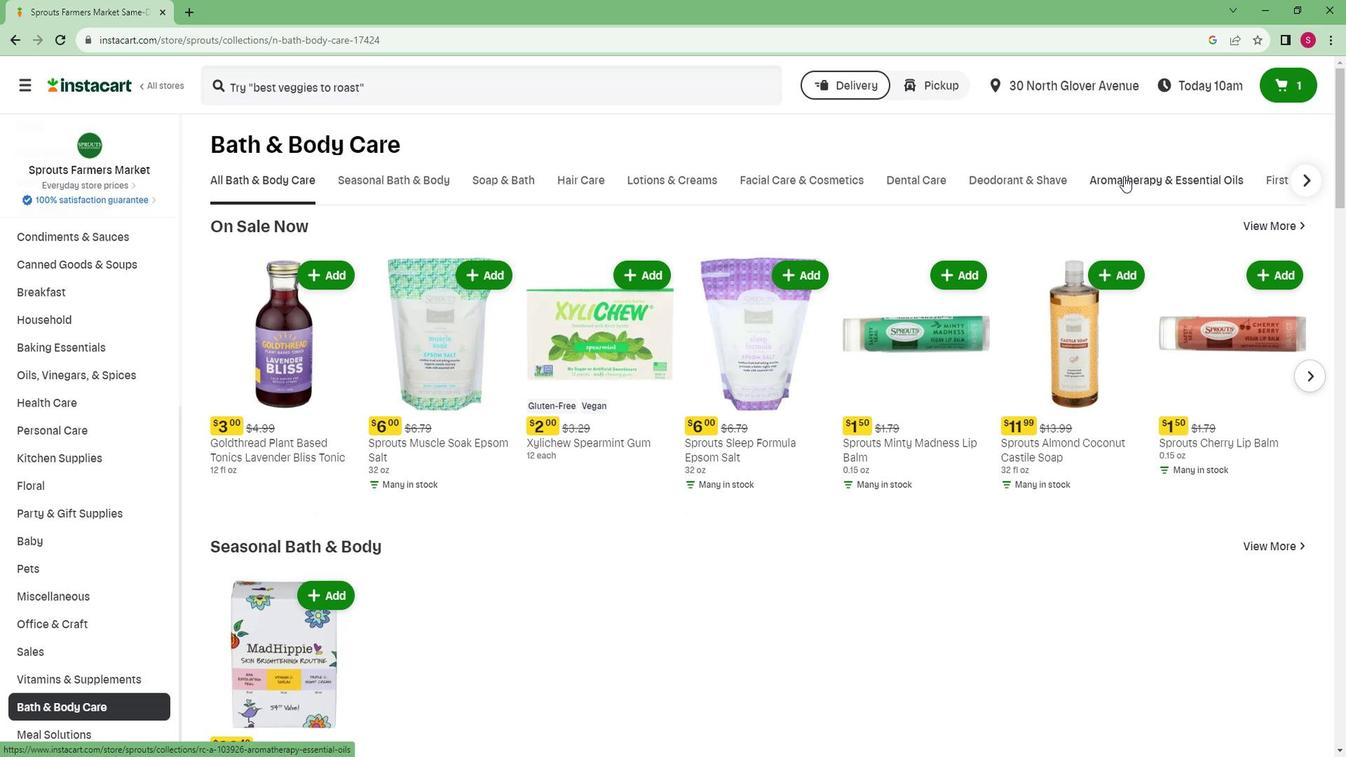 
Action: Mouse moved to (370, 91)
Screenshot: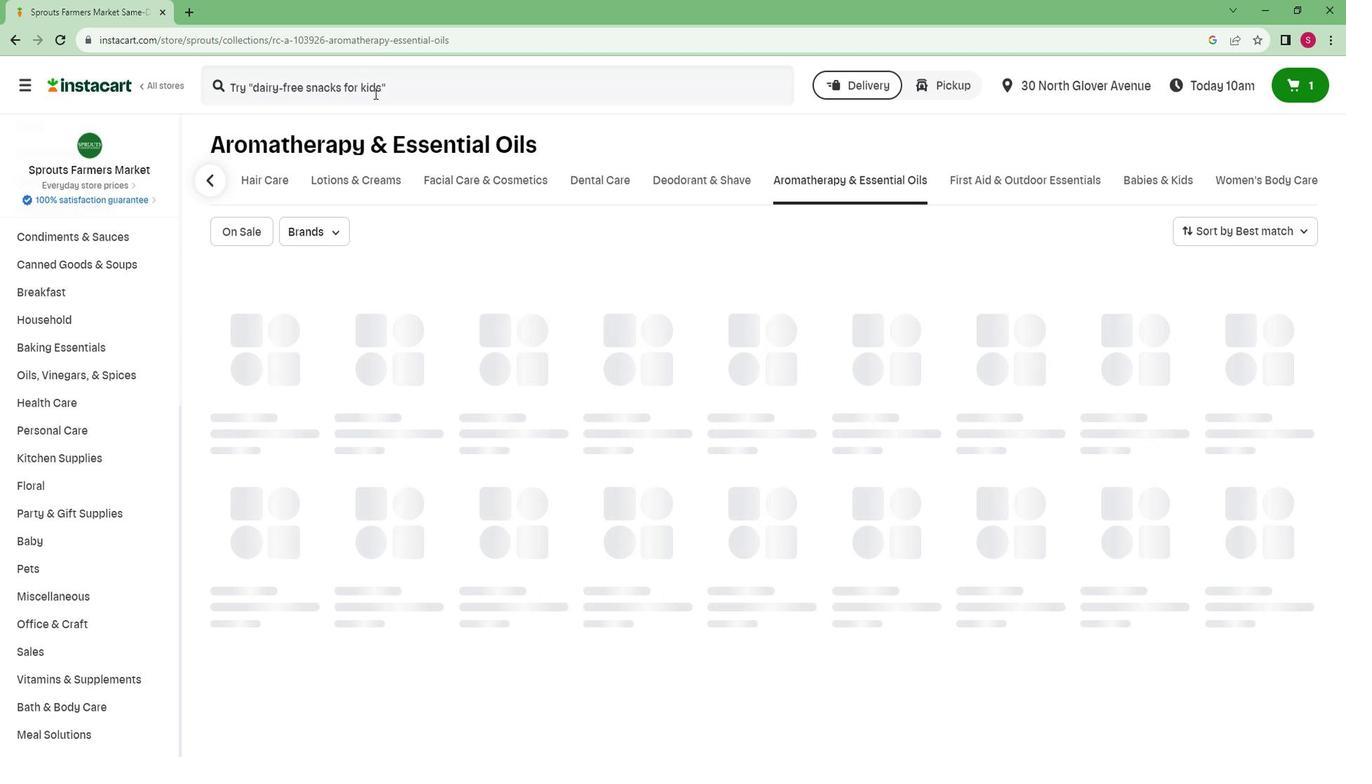 
Action: Mouse pressed left at (370, 91)
Screenshot: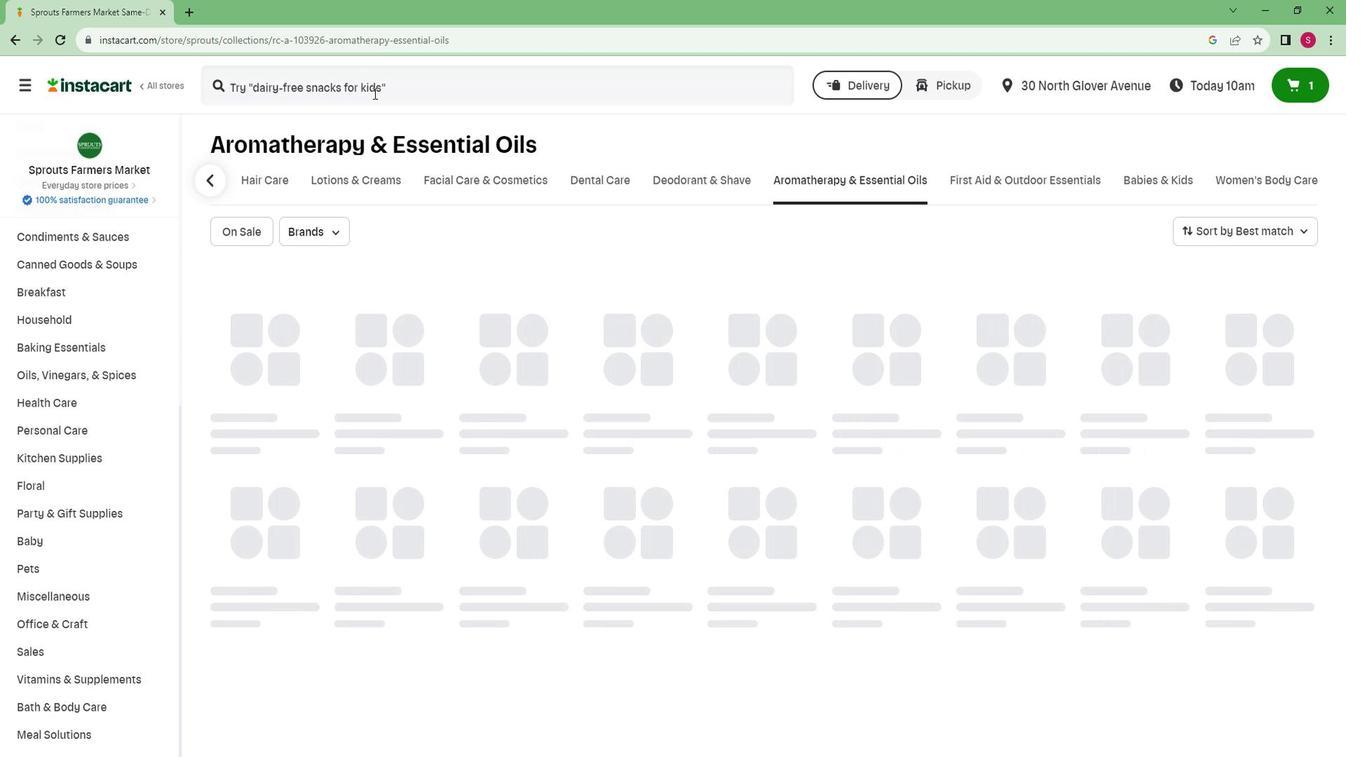 
Action: Mouse moved to (371, 91)
Screenshot: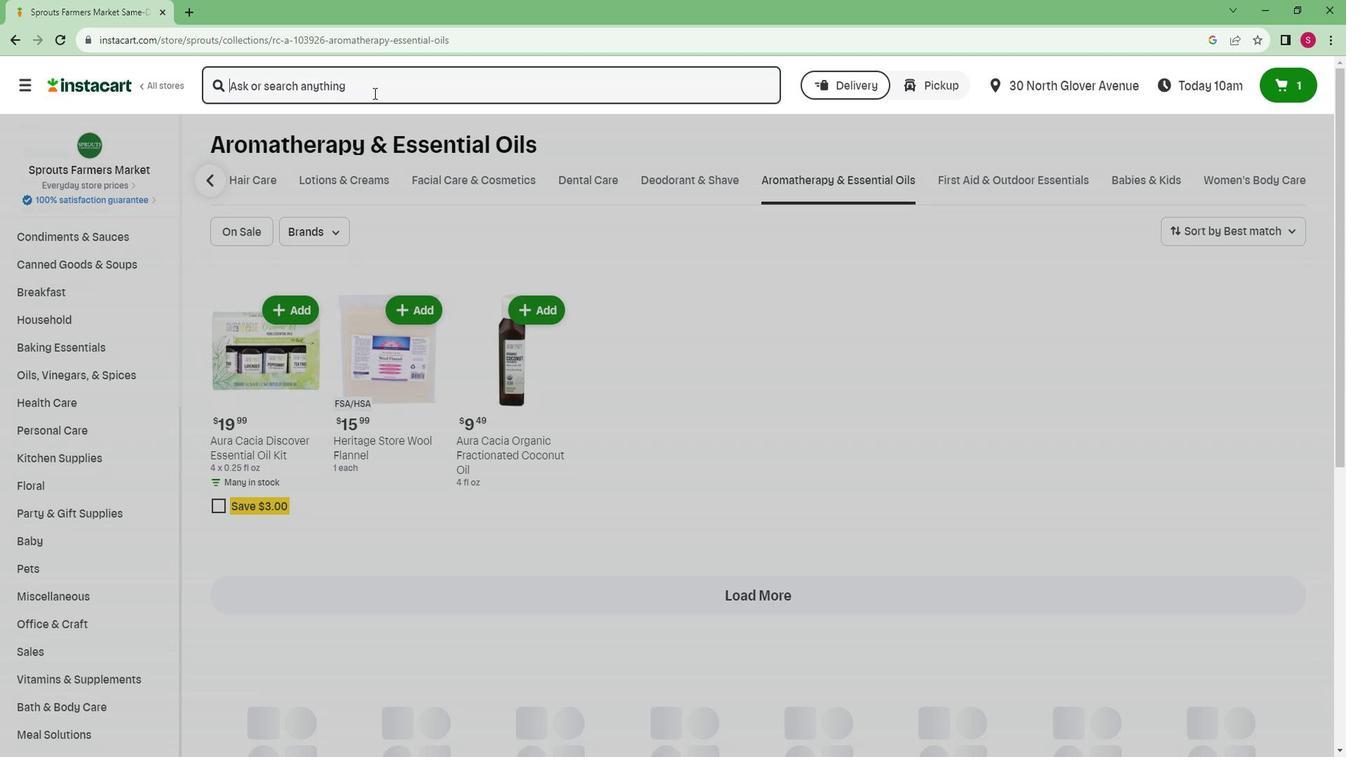 
Action: Key pressed <Key.caps_lock>D<Key.caps_lock>erma<Key.space><Key.caps_lock>E<Key.caps_lock><Key.space><Key.caps_lock>V<Key.caps_lock>itamin<Key.space><Key.caps_lock>O<Key.caps_lock>il<Key.space>14000<Key.space><Key.caps_lock>I<Key.caps_lock><Key.caps_lock>U<Key.caps_lock><Key.enter>
Screenshot: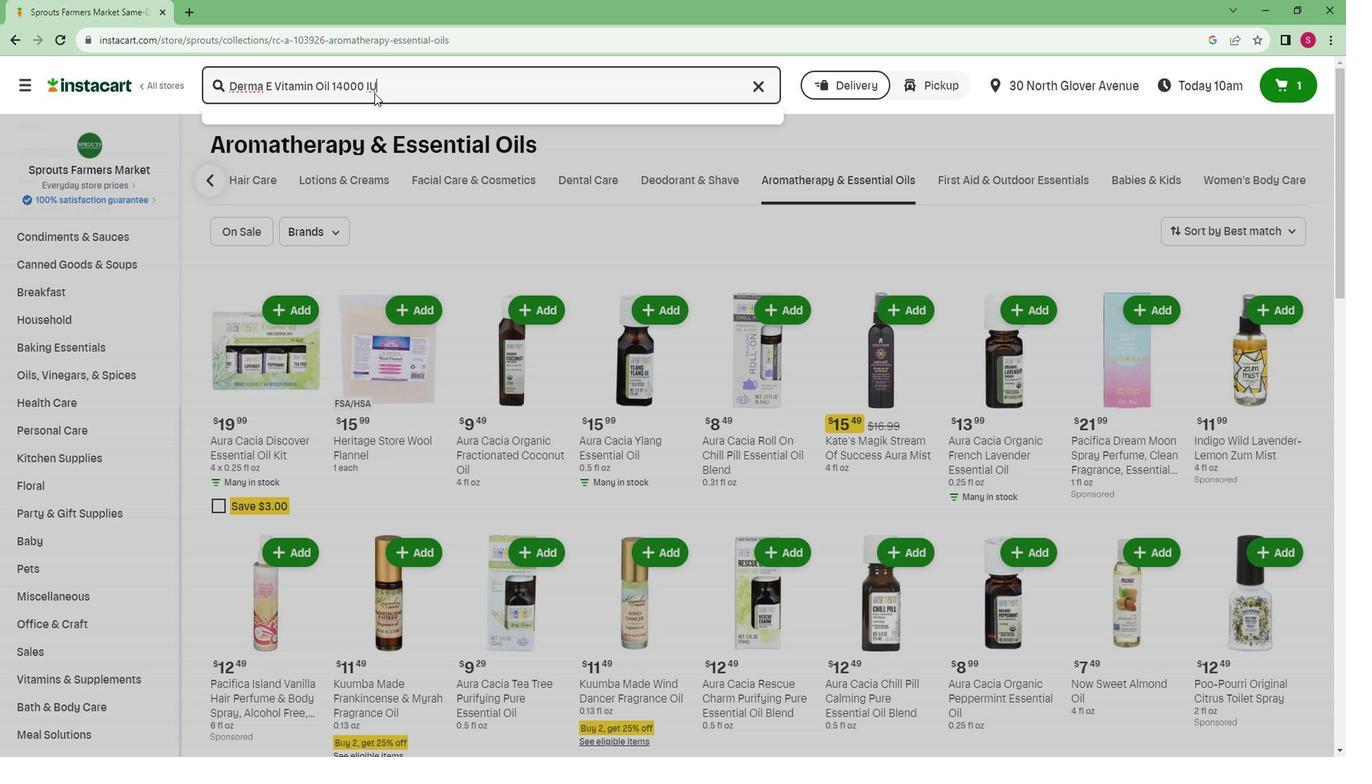 
Action: Mouse moved to (400, 201)
Screenshot: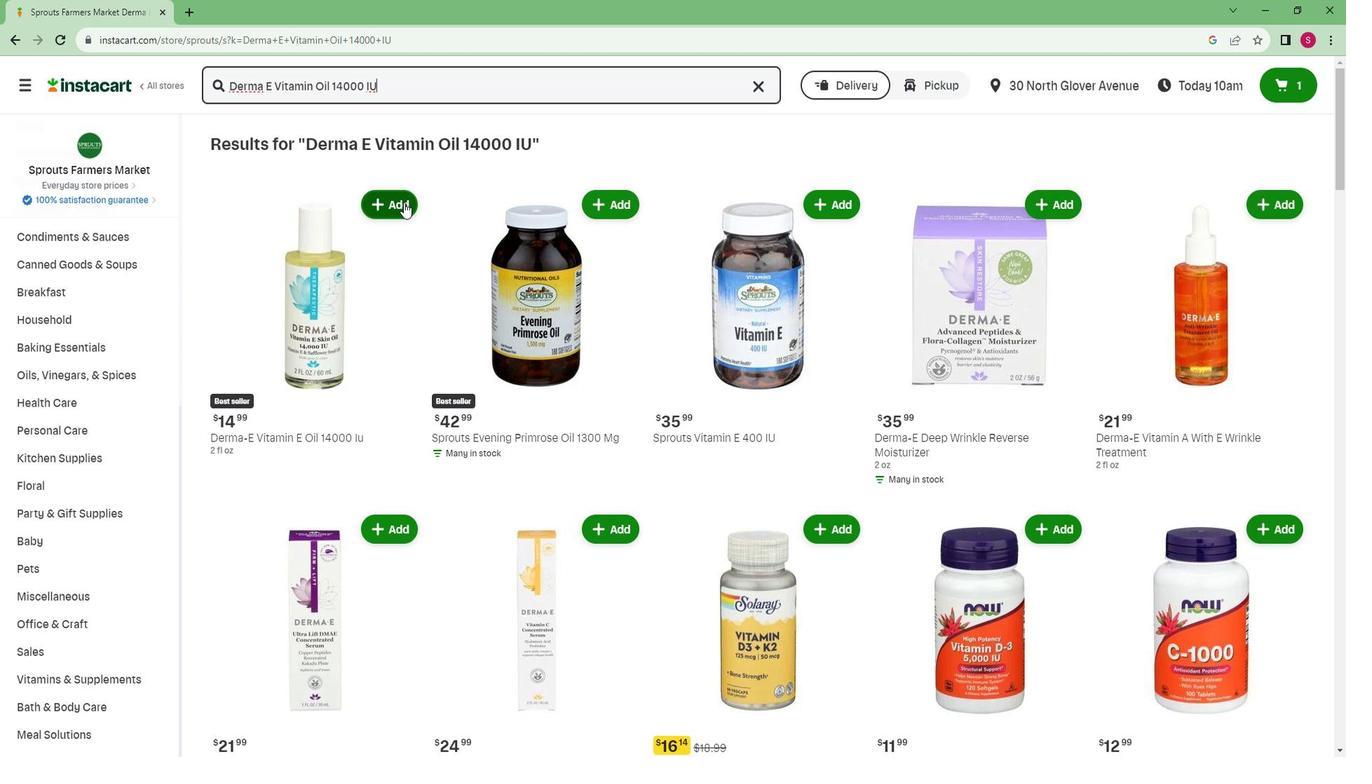 
Action: Mouse pressed left at (400, 201)
Screenshot: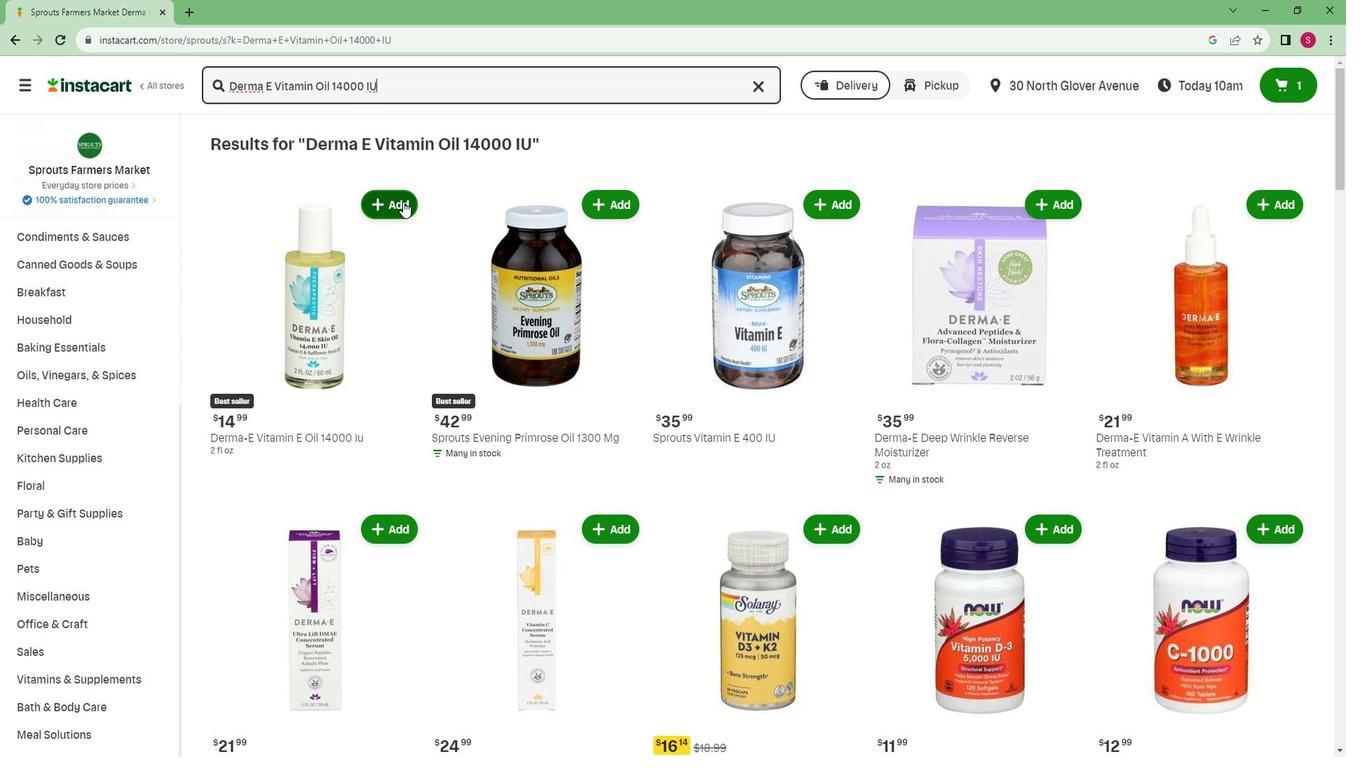 
Action: Mouse moved to (354, 294)
Screenshot: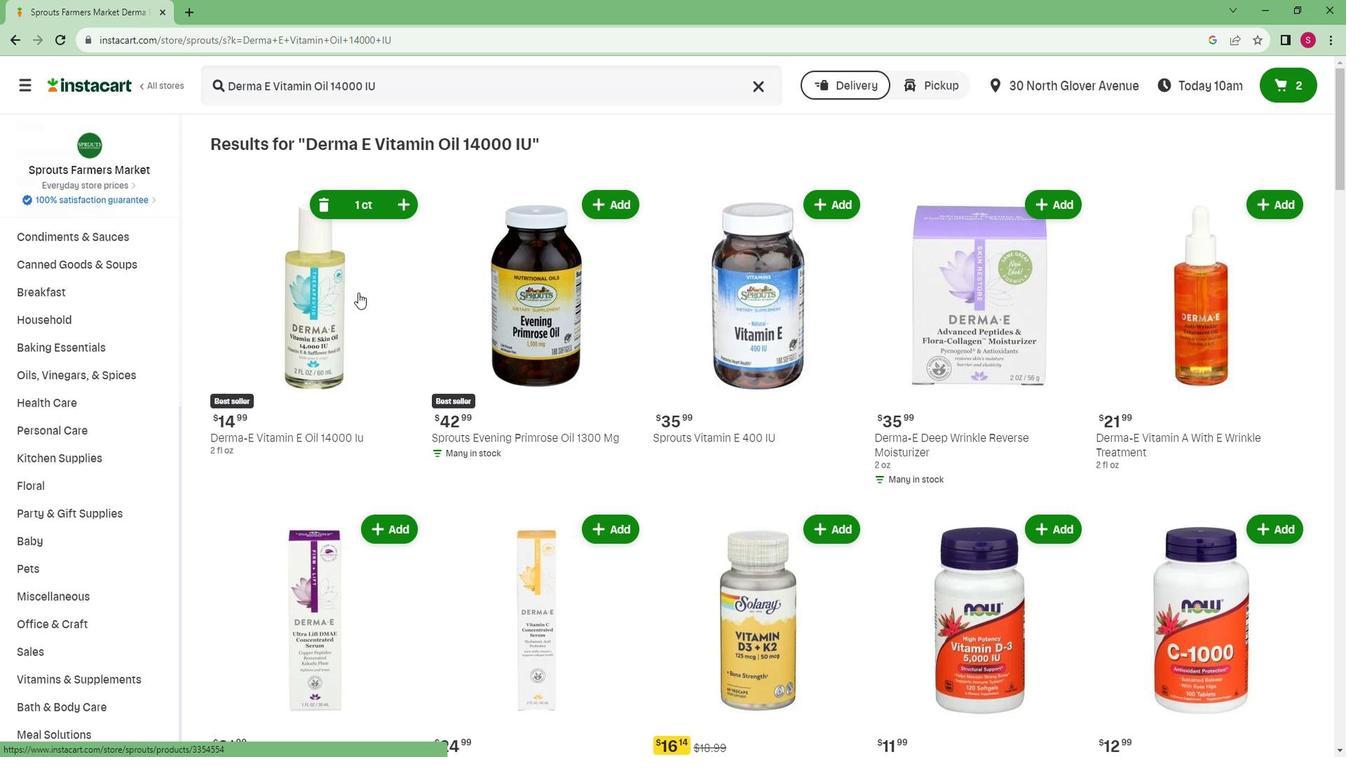 
